 Task: Search one way flight ticket for 5 adults, 2 children, 1 infant in seat and 1 infant on lap in economy from Ithaca: Ithaca Tompkins International Airport to Jackson: Jackson Hole Airport on 5-2-2023. Choice of flights is Singapure airlines. Number of bags: 10 checked bags. Price is upto 83000. Outbound departure time preference is 8:15.
Action: Mouse moved to (255, 331)
Screenshot: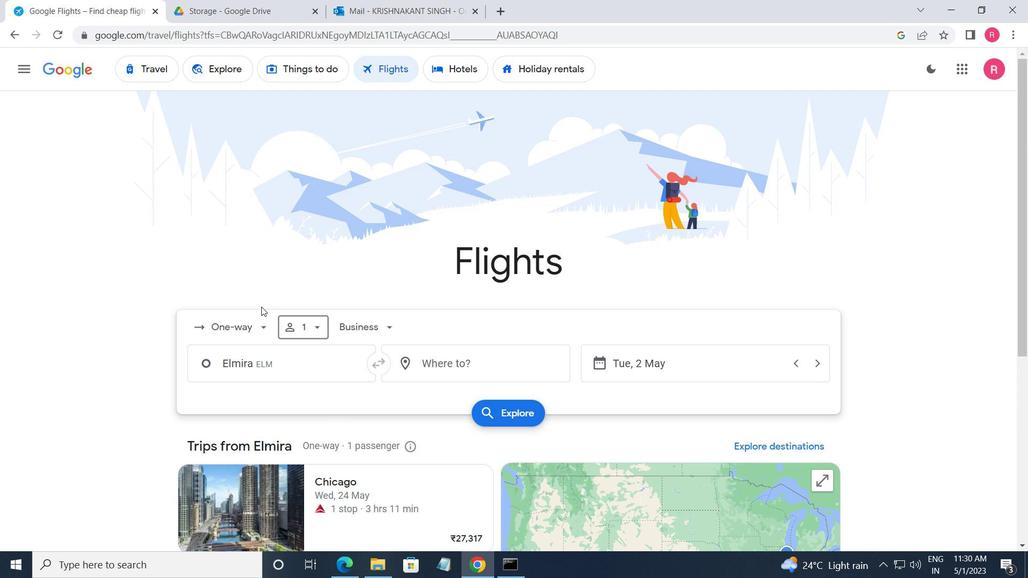 
Action: Mouse pressed left at (255, 331)
Screenshot: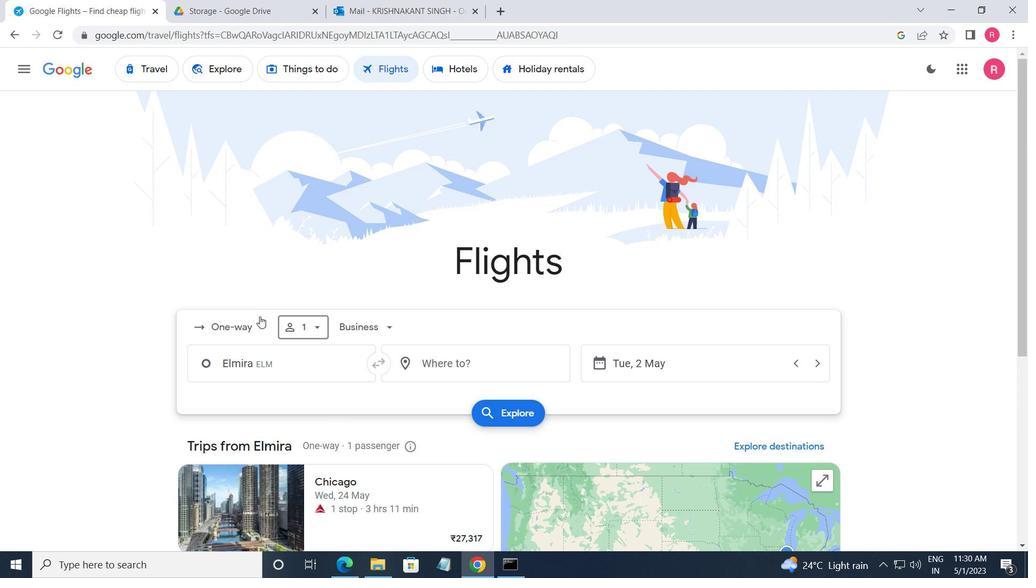 
Action: Mouse moved to (253, 390)
Screenshot: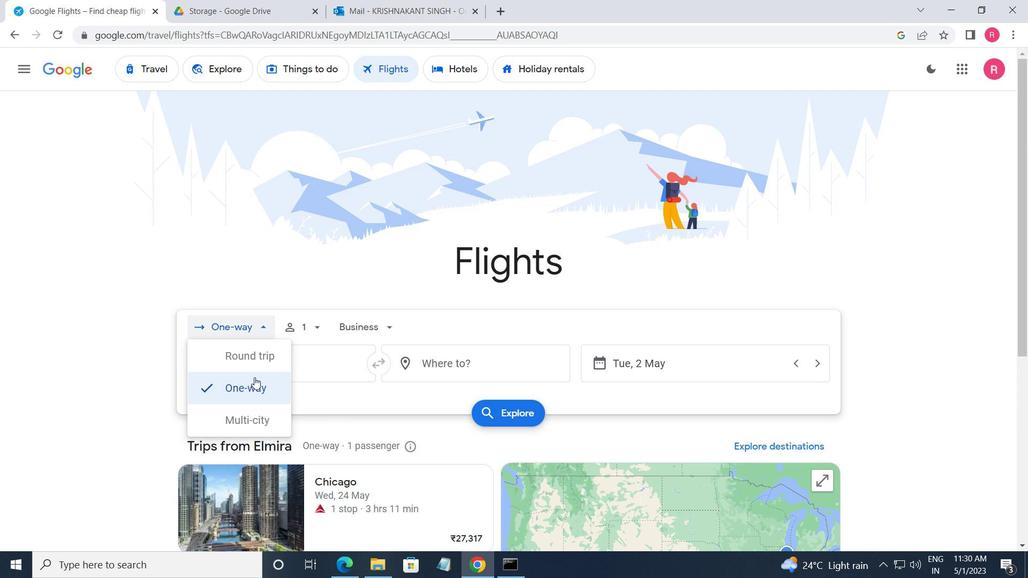 
Action: Mouse pressed left at (253, 390)
Screenshot: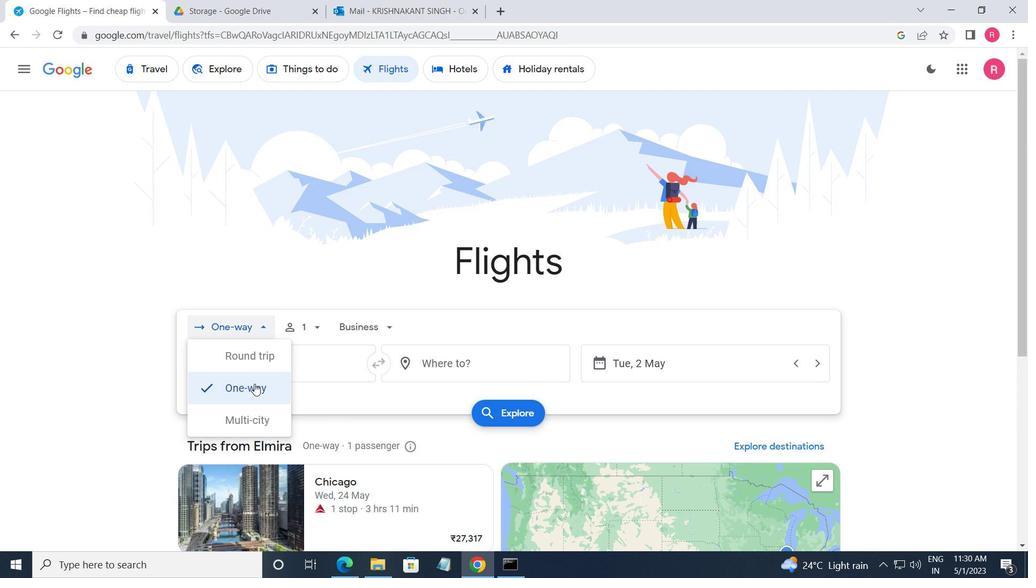 
Action: Mouse moved to (307, 339)
Screenshot: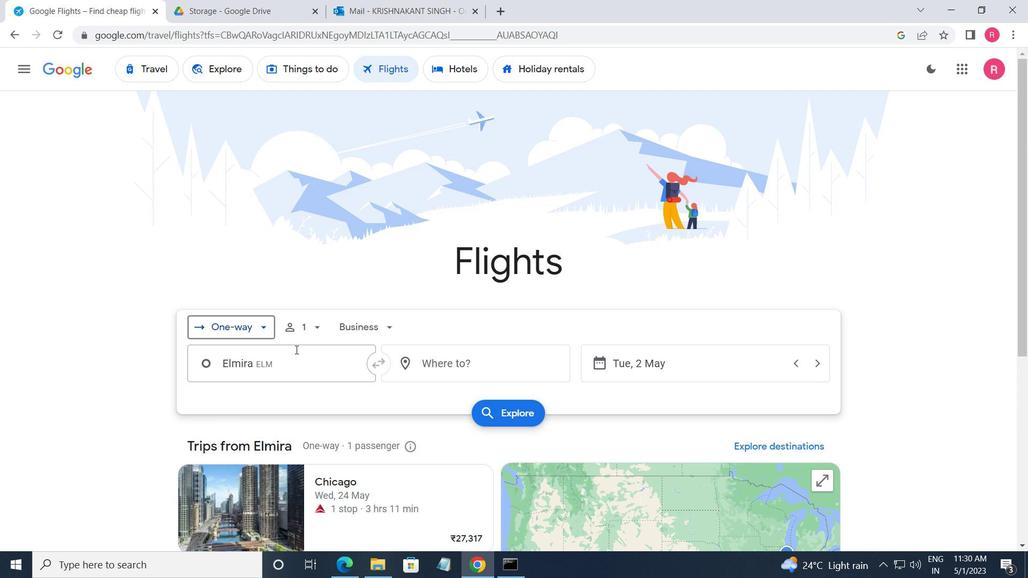 
Action: Mouse pressed left at (307, 339)
Screenshot: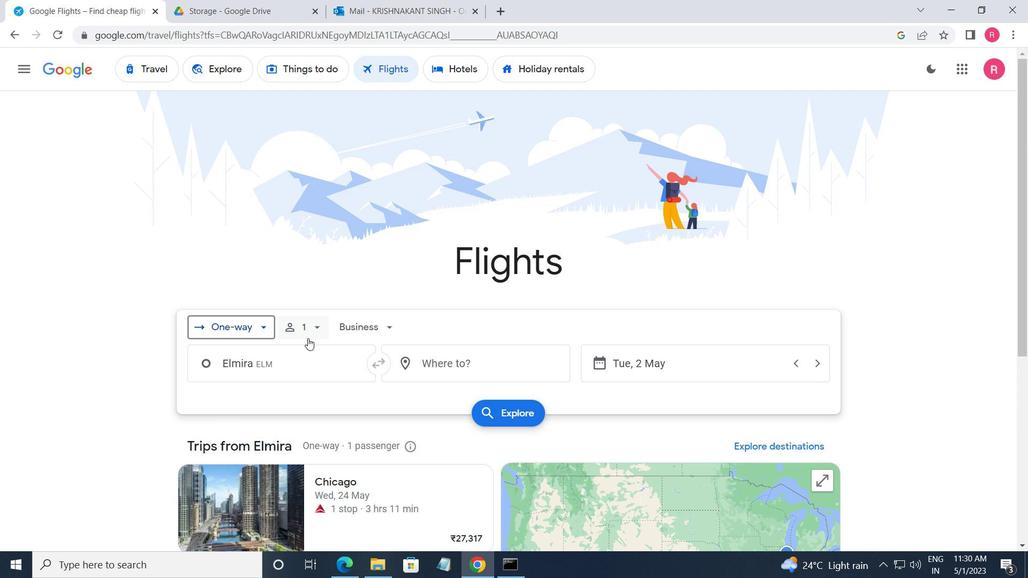 
Action: Mouse moved to (423, 369)
Screenshot: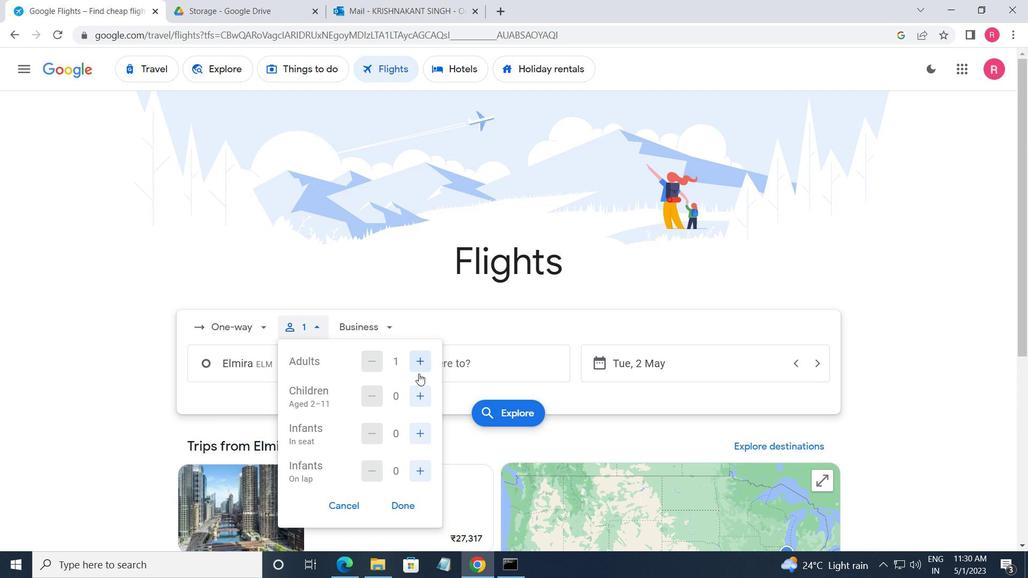 
Action: Mouse pressed left at (423, 369)
Screenshot: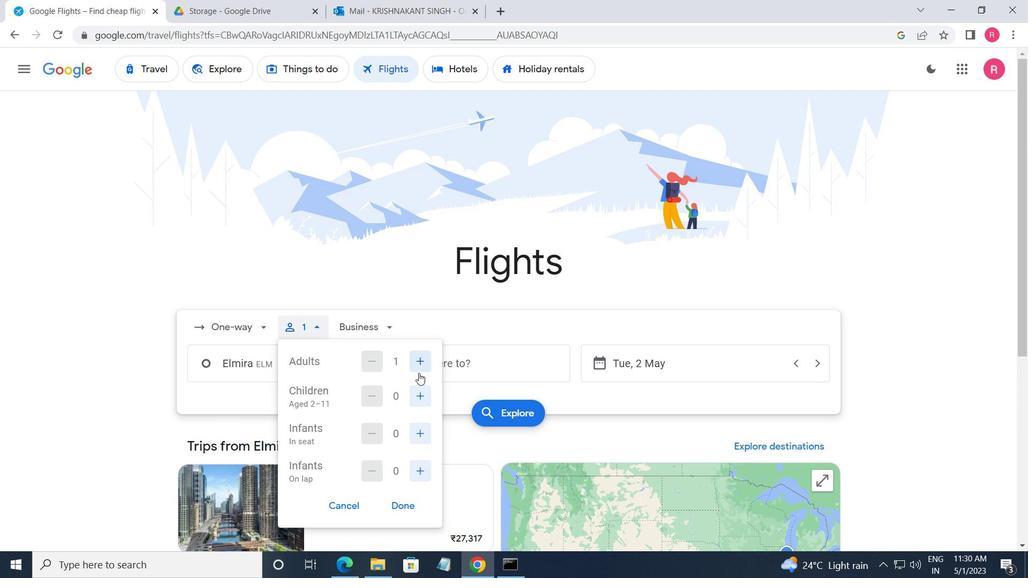 
Action: Mouse moved to (423, 369)
Screenshot: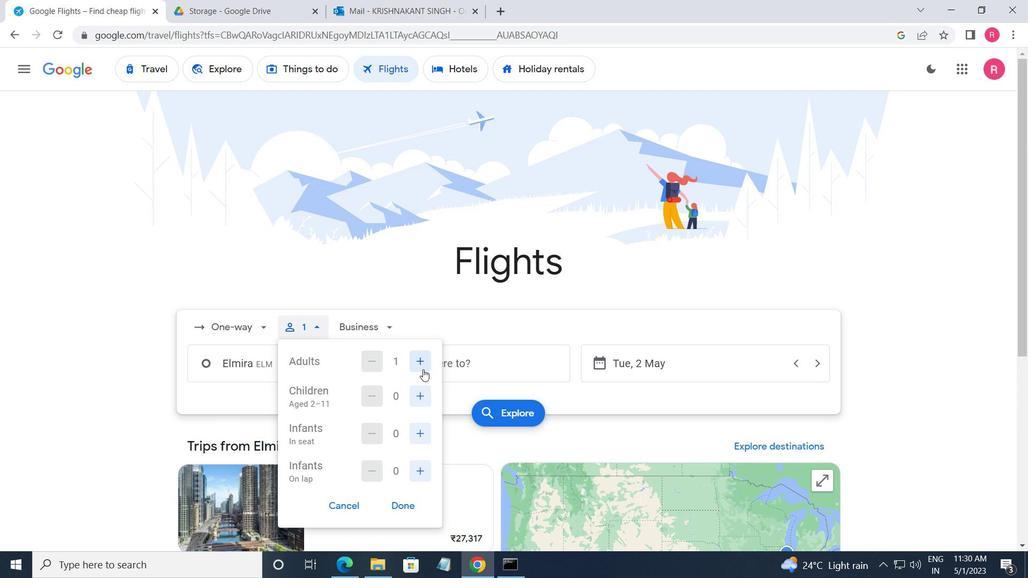 
Action: Mouse pressed left at (423, 369)
Screenshot: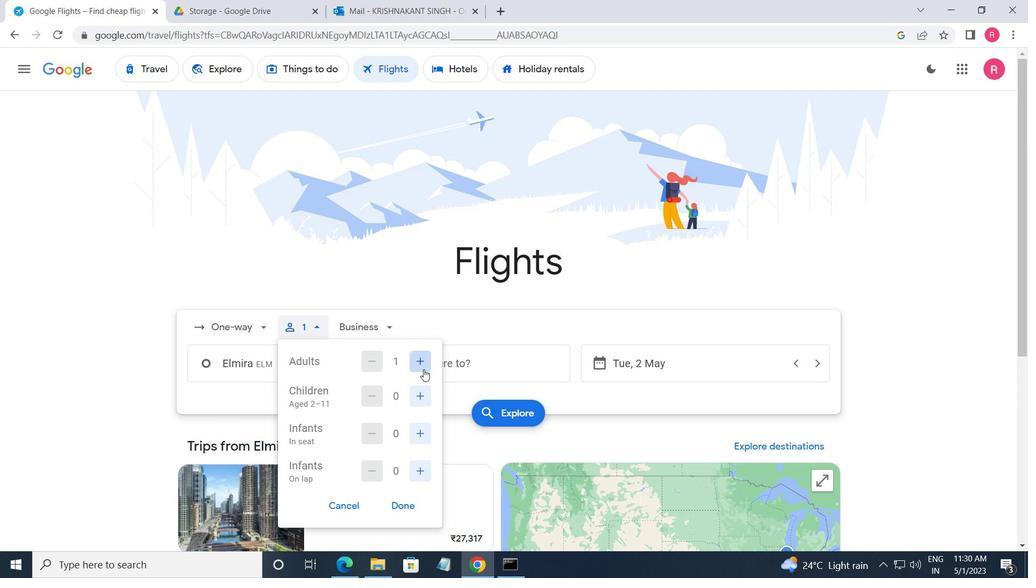 
Action: Mouse moved to (419, 387)
Screenshot: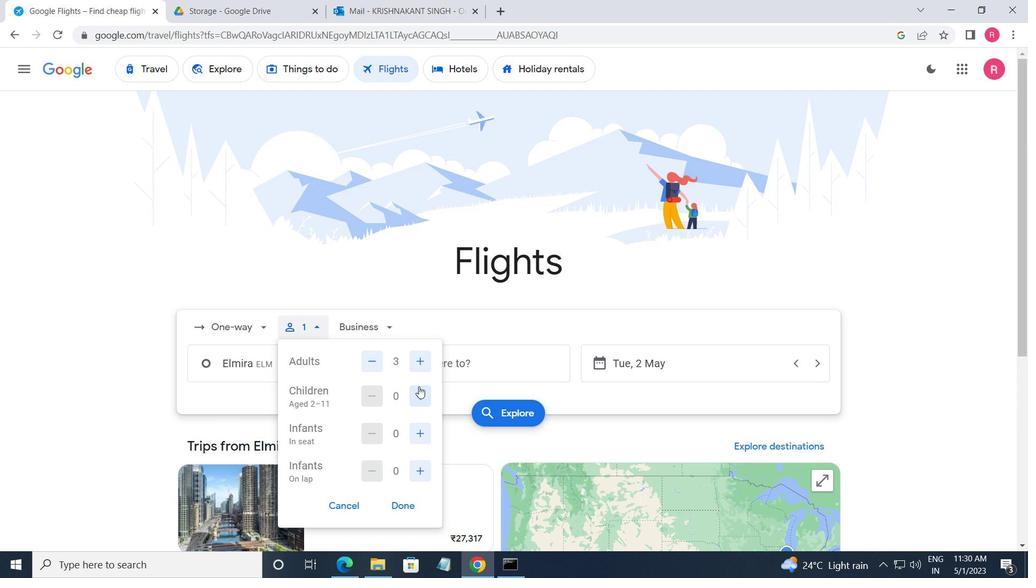 
Action: Mouse pressed left at (419, 387)
Screenshot: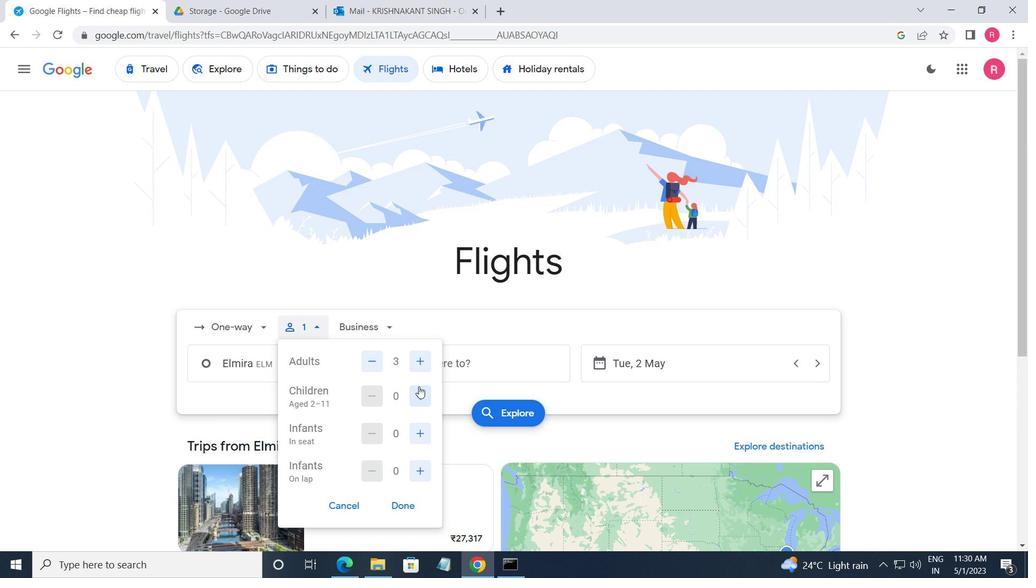 
Action: Mouse pressed left at (419, 387)
Screenshot: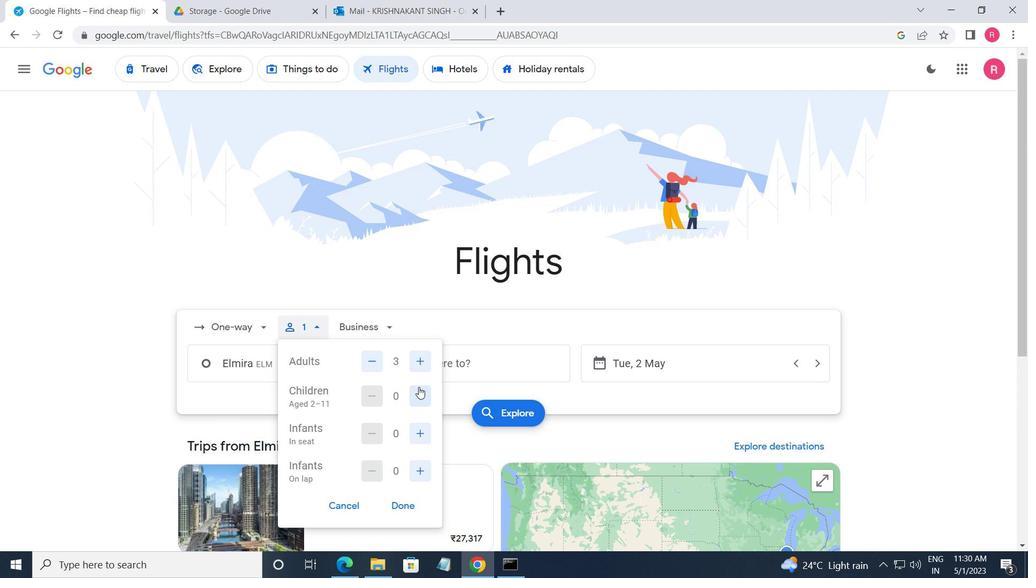 
Action: Mouse pressed left at (419, 387)
Screenshot: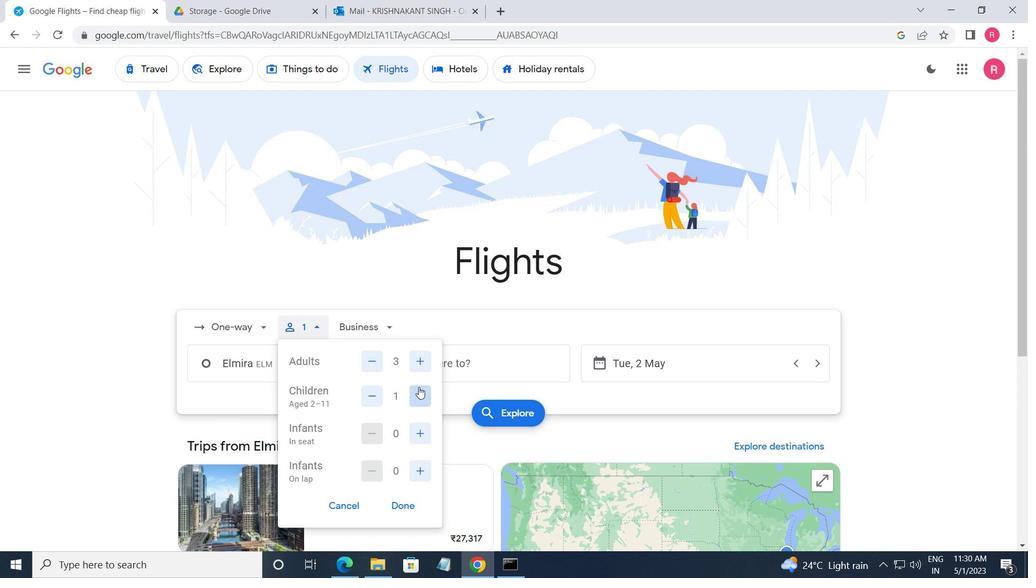 
Action: Mouse moved to (358, 328)
Screenshot: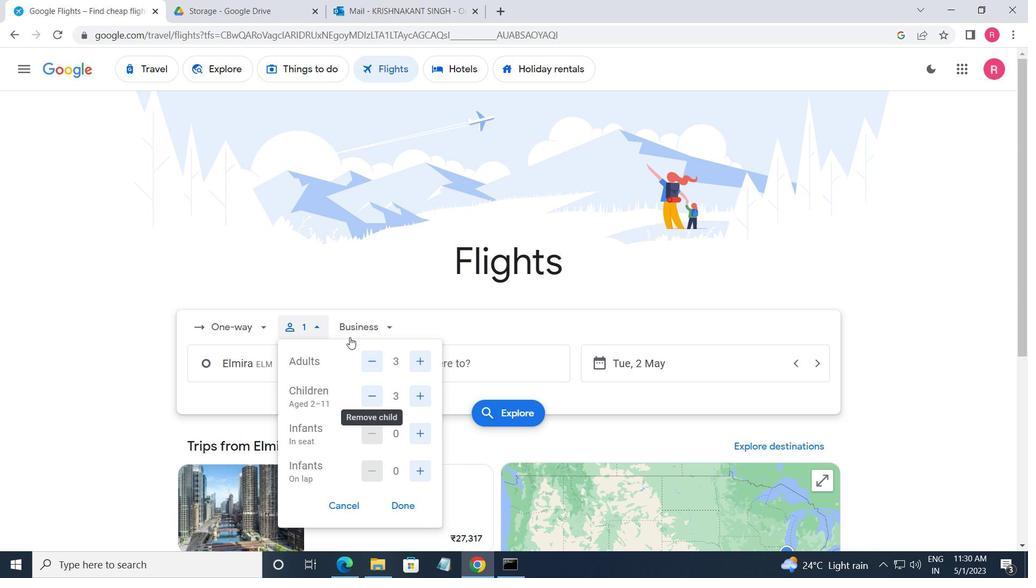 
Action: Mouse pressed left at (358, 328)
Screenshot: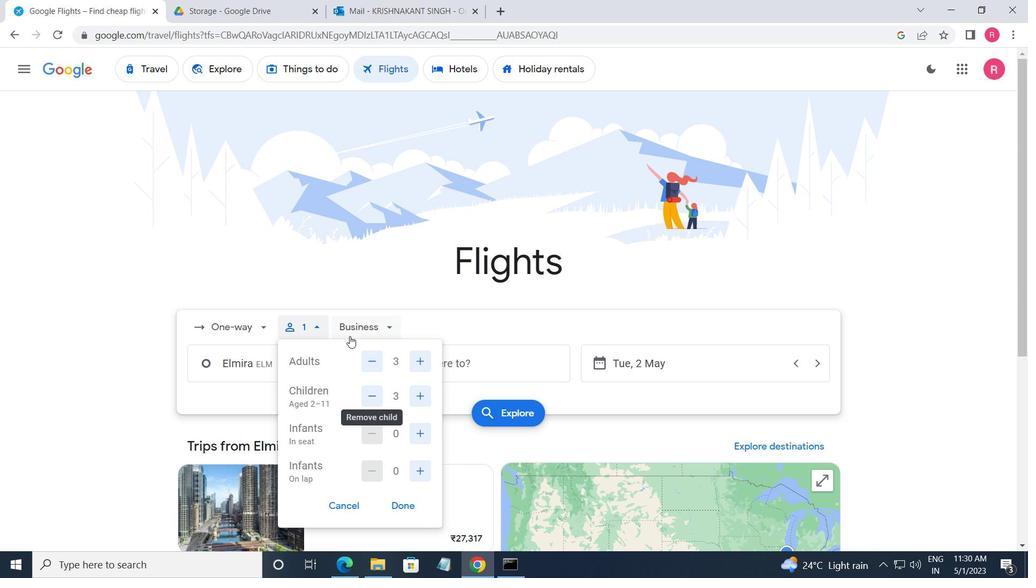 
Action: Mouse moved to (381, 391)
Screenshot: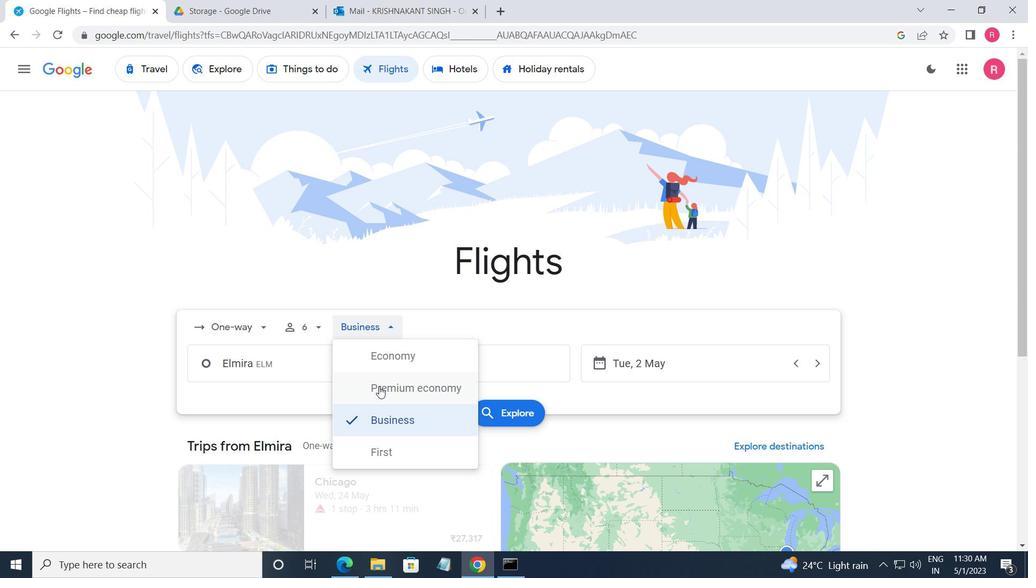 
Action: Mouse pressed left at (381, 391)
Screenshot: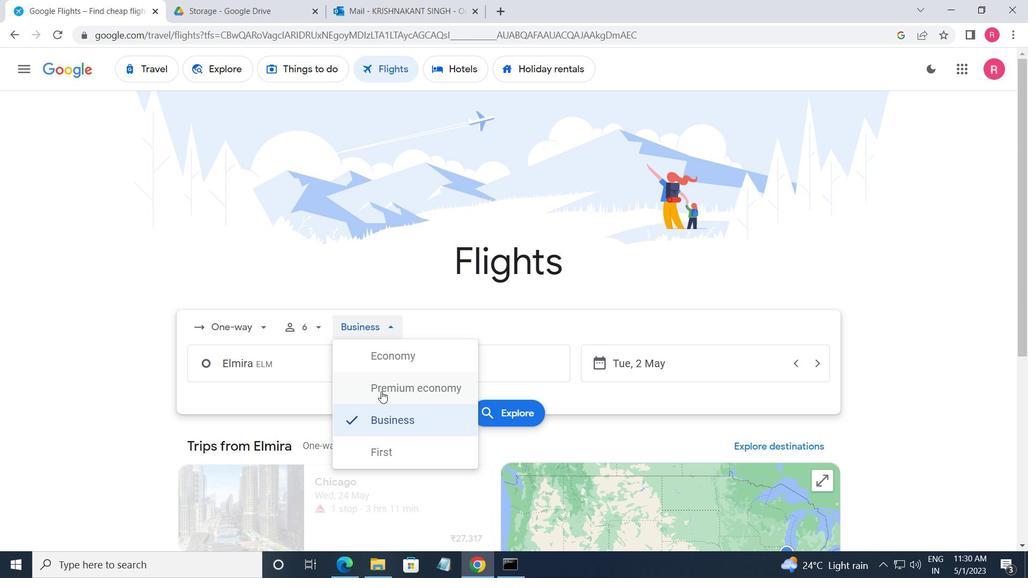 
Action: Mouse moved to (317, 379)
Screenshot: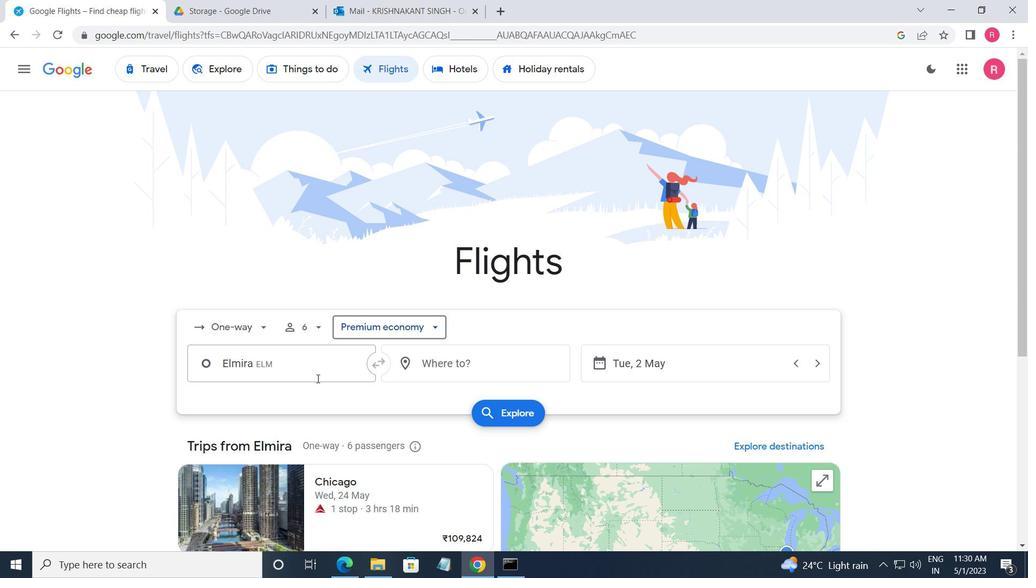 
Action: Mouse pressed left at (317, 379)
Screenshot: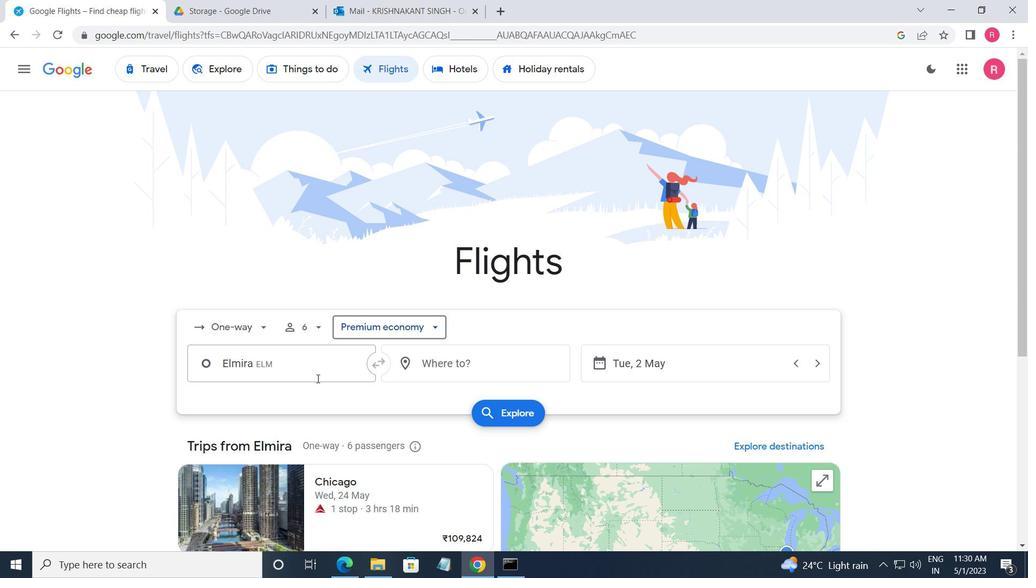 
Action: Mouse moved to (321, 396)
Screenshot: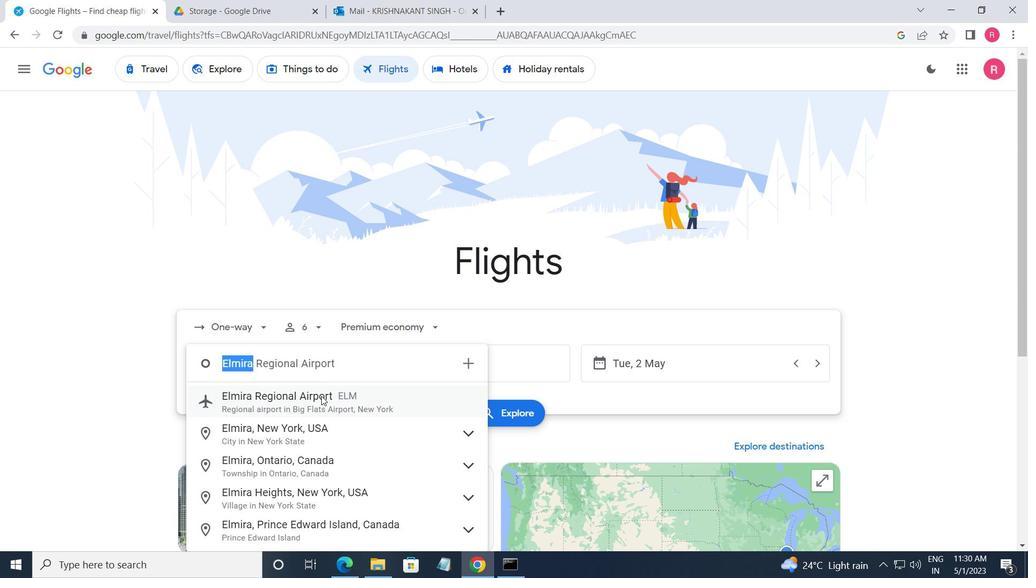 
Action: Mouse pressed left at (321, 396)
Screenshot: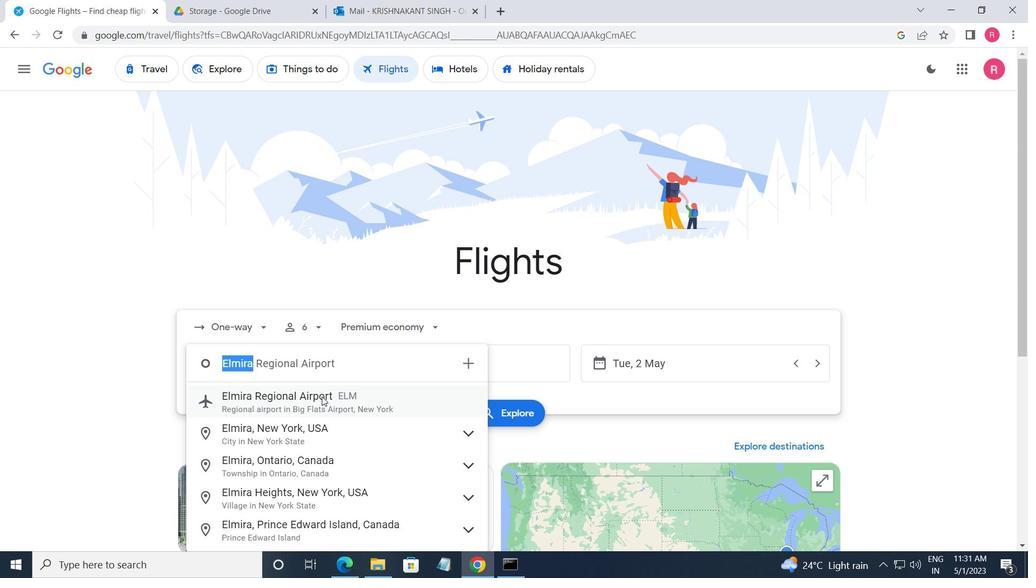 
Action: Mouse moved to (457, 372)
Screenshot: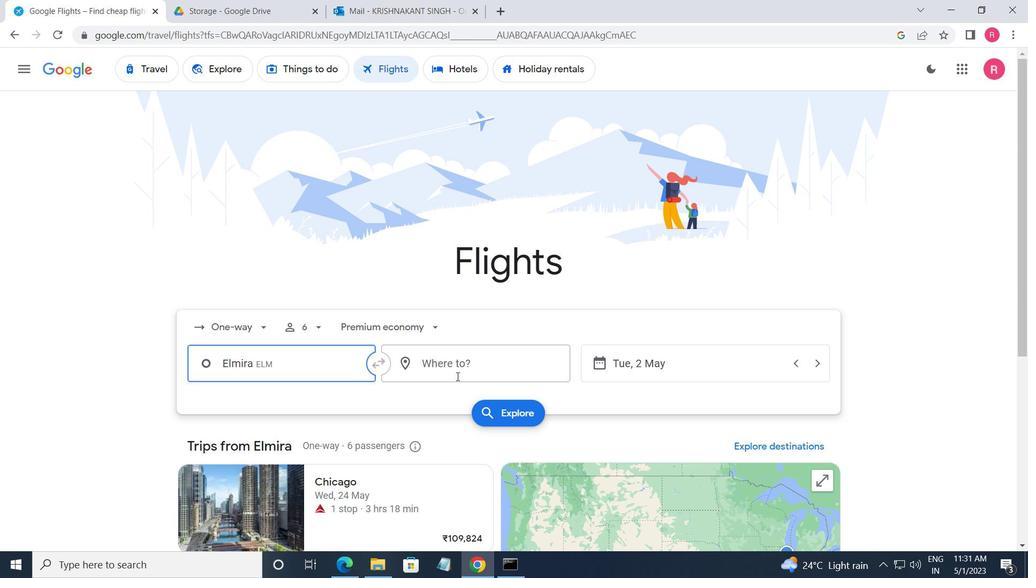 
Action: Mouse pressed left at (457, 372)
Screenshot: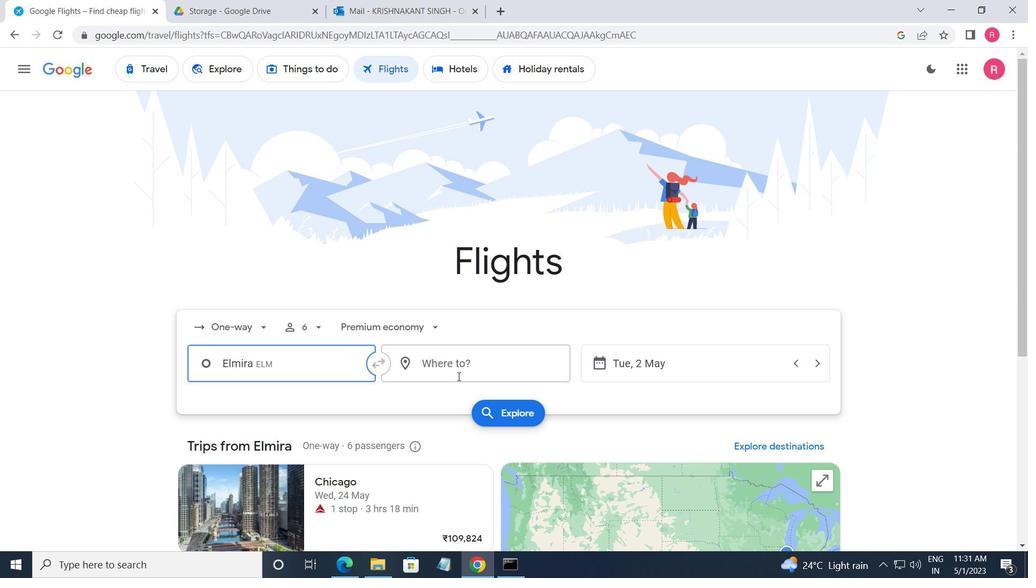 
Action: Mouse moved to (456, 504)
Screenshot: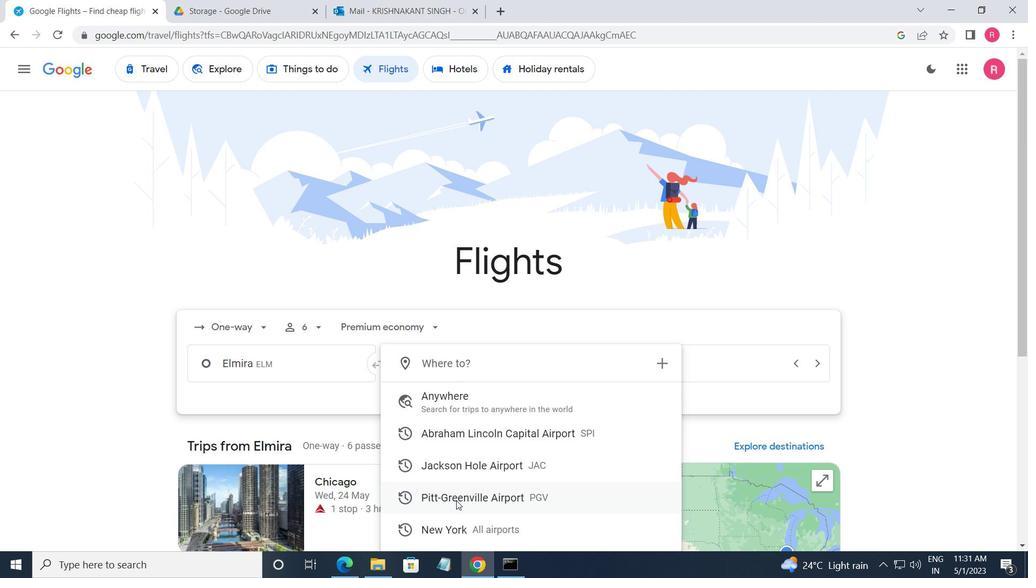 
Action: Mouse pressed left at (456, 504)
Screenshot: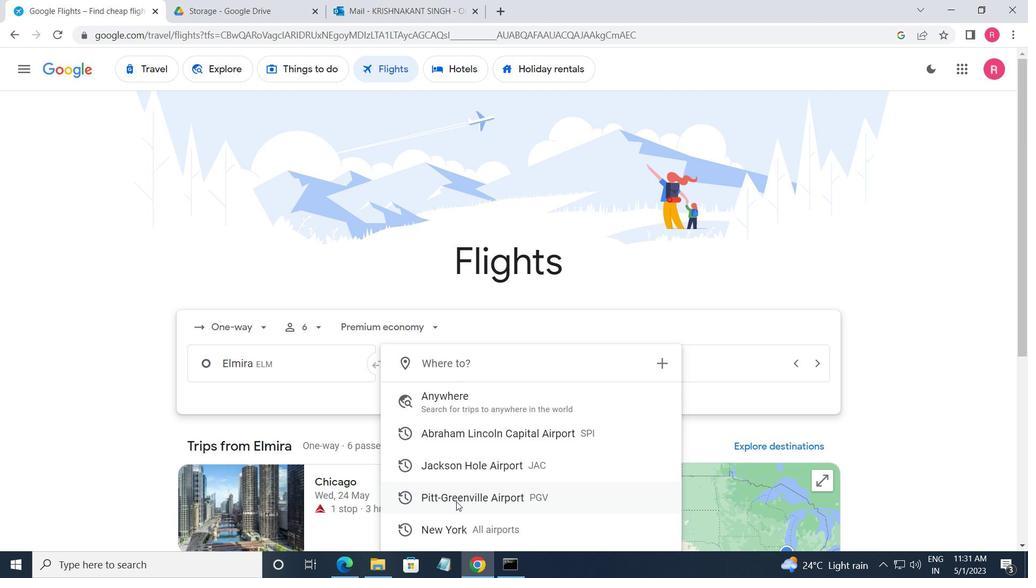 
Action: Mouse moved to (686, 363)
Screenshot: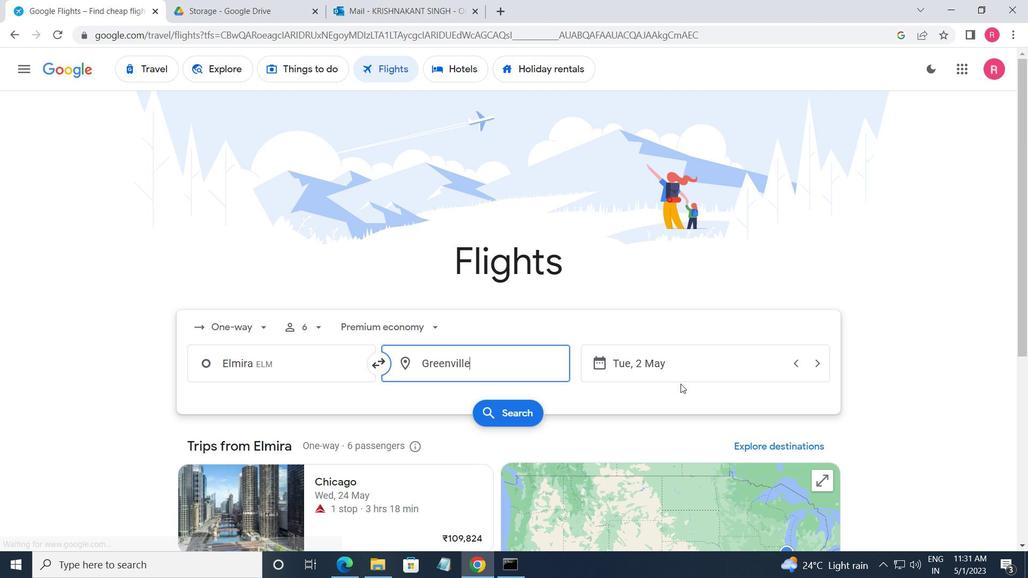 
Action: Mouse pressed left at (686, 363)
Screenshot: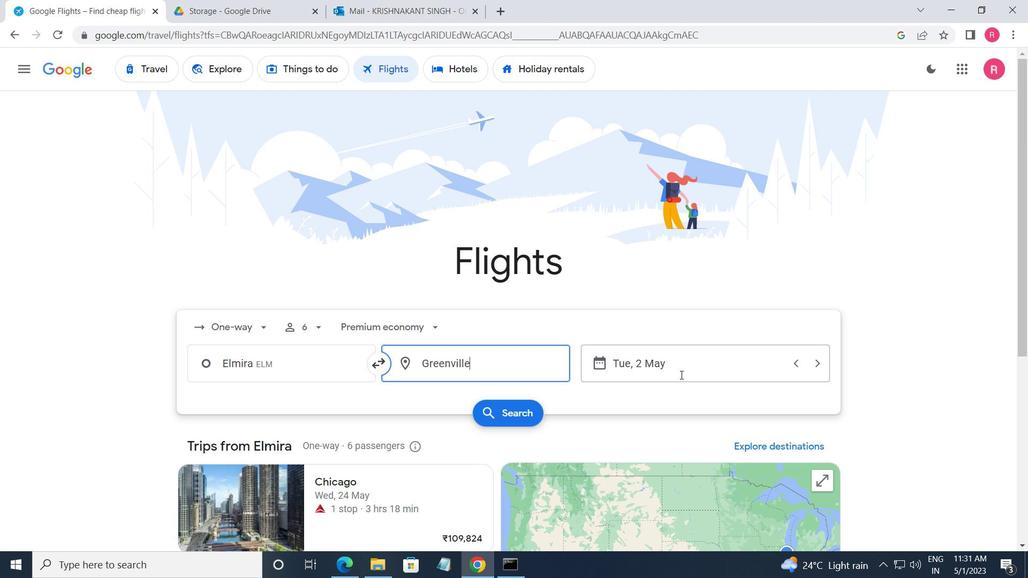 
Action: Mouse moved to (418, 309)
Screenshot: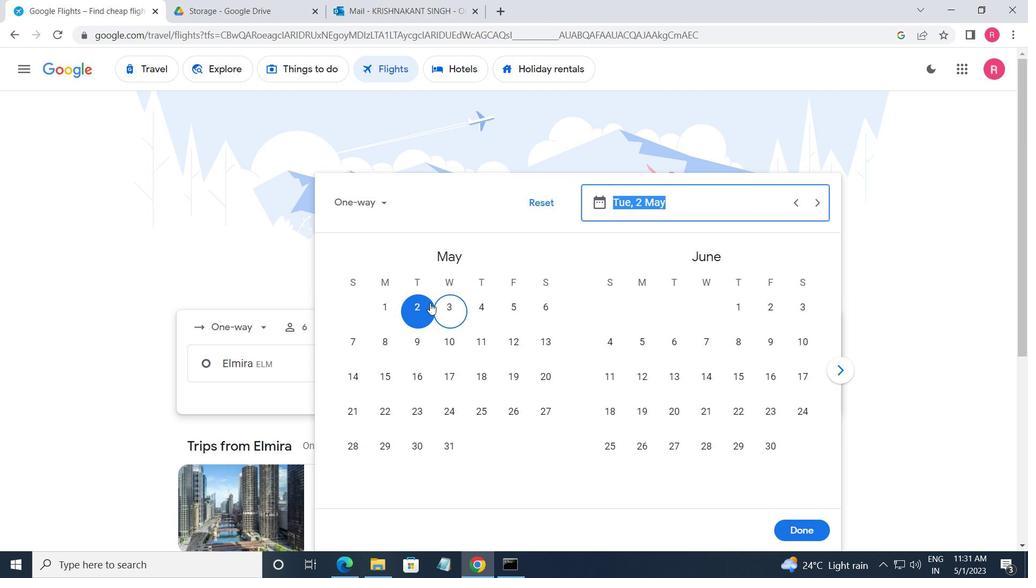 
Action: Mouse pressed left at (418, 309)
Screenshot: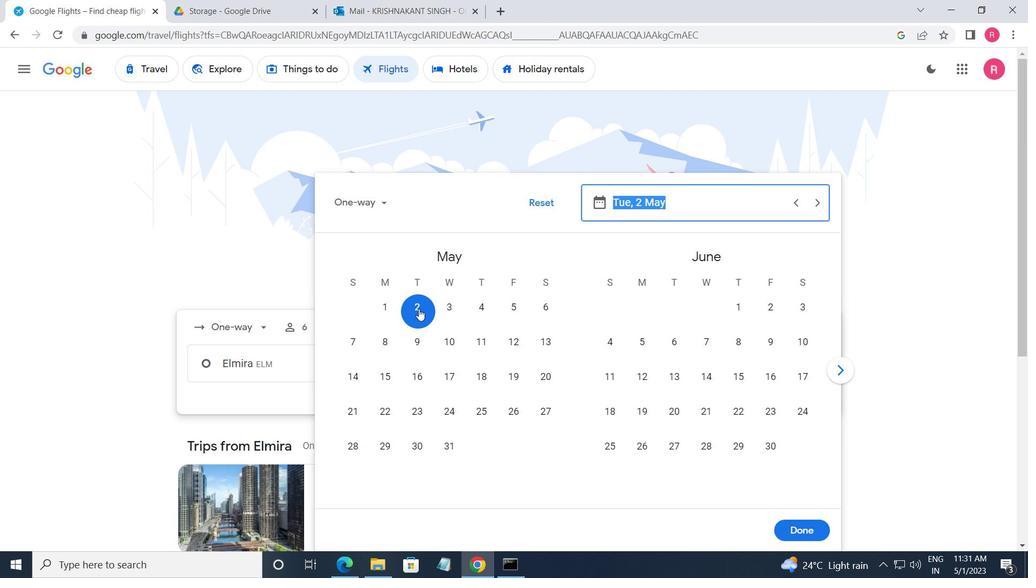 
Action: Mouse moved to (797, 535)
Screenshot: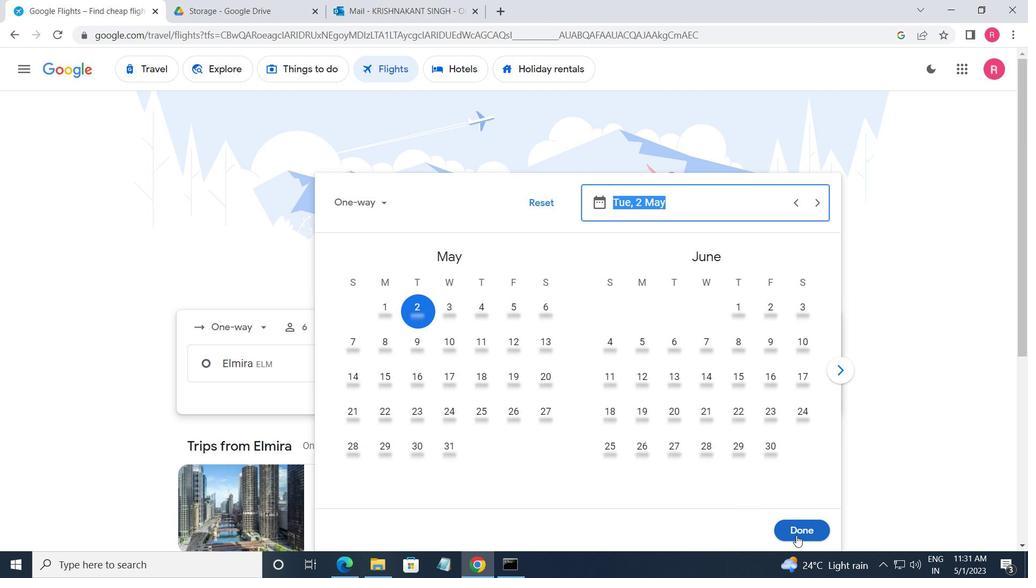
Action: Mouse pressed left at (797, 535)
Screenshot: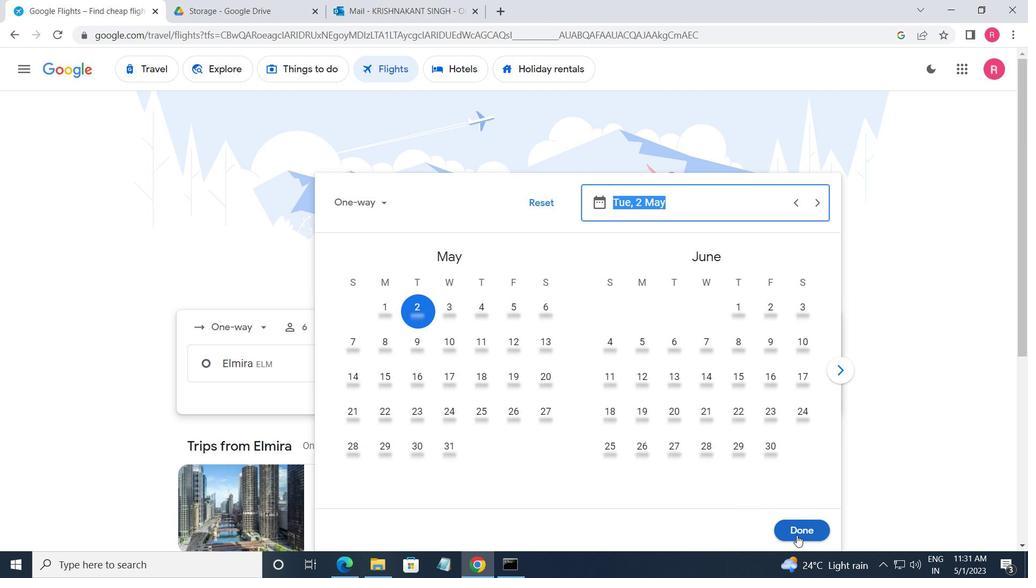 
Action: Mouse moved to (320, 357)
Screenshot: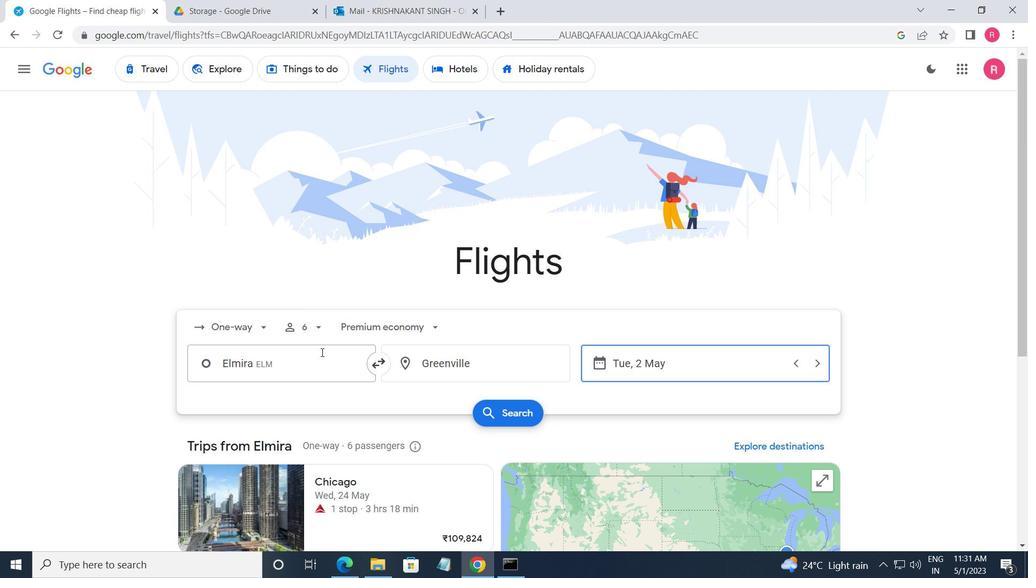 
Action: Mouse pressed left at (320, 357)
Screenshot: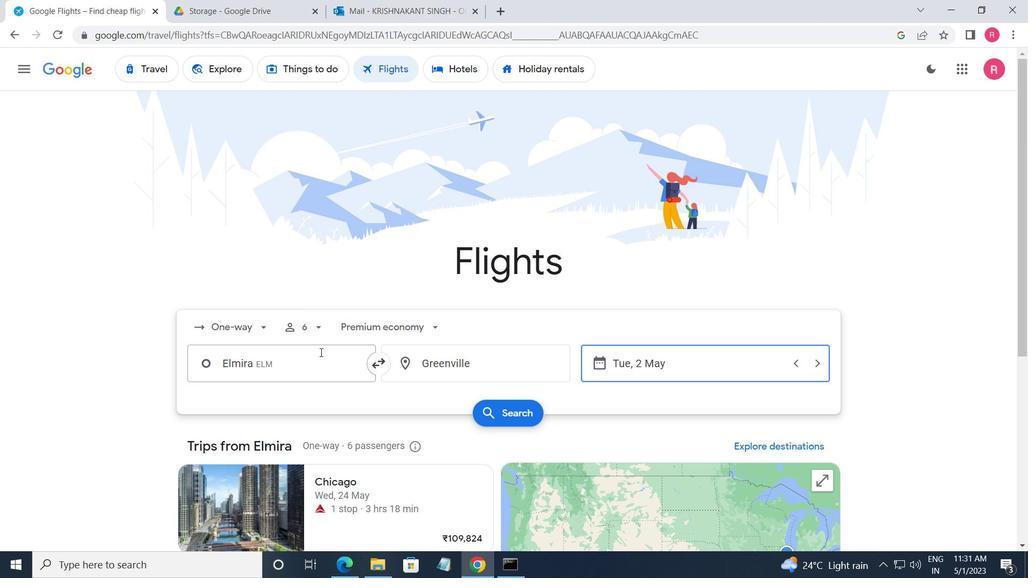 
Action: Mouse moved to (546, 416)
Screenshot: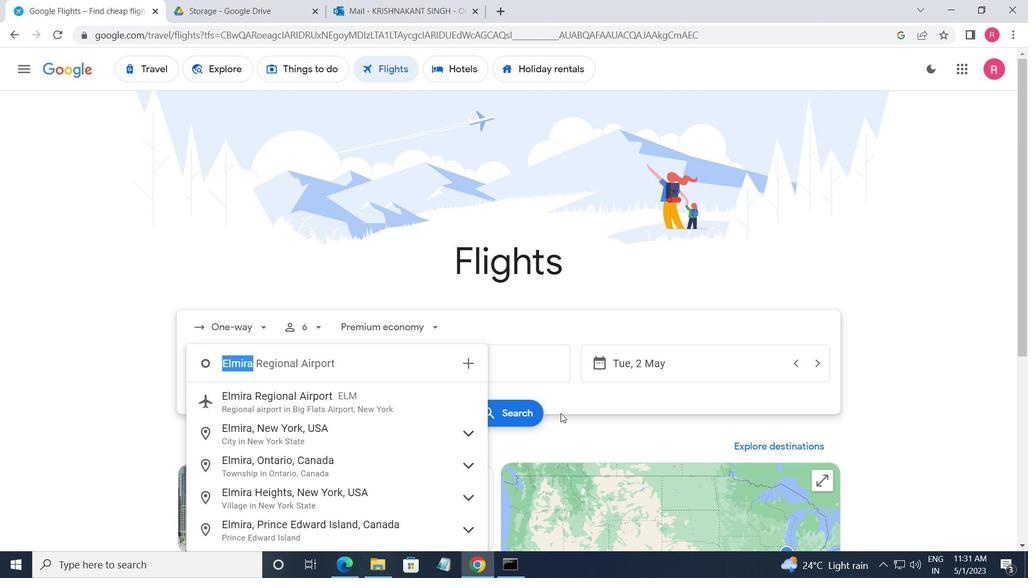 
Action: Mouse pressed left at (546, 416)
Screenshot: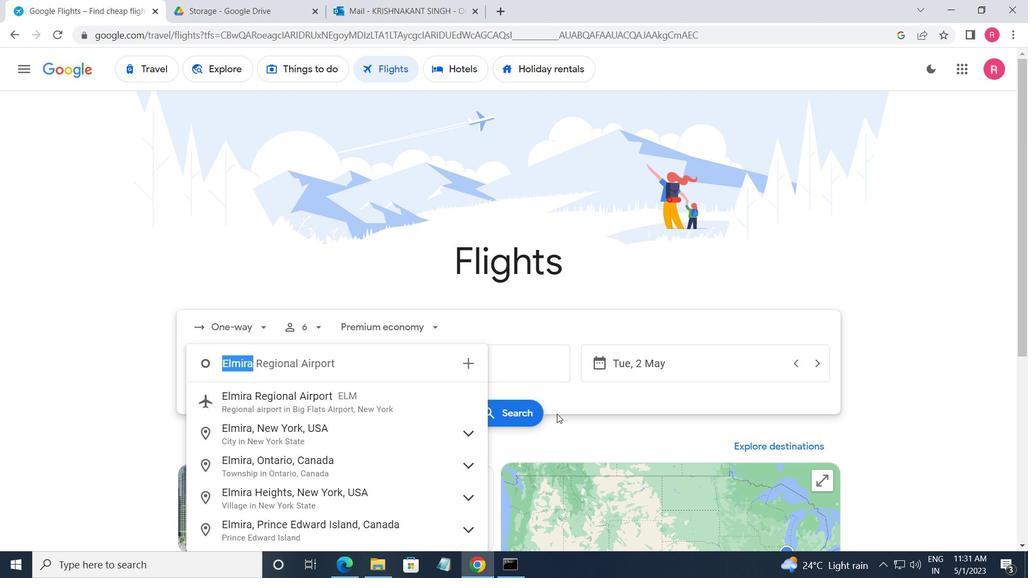 
Action: Mouse moved to (546, 416)
Screenshot: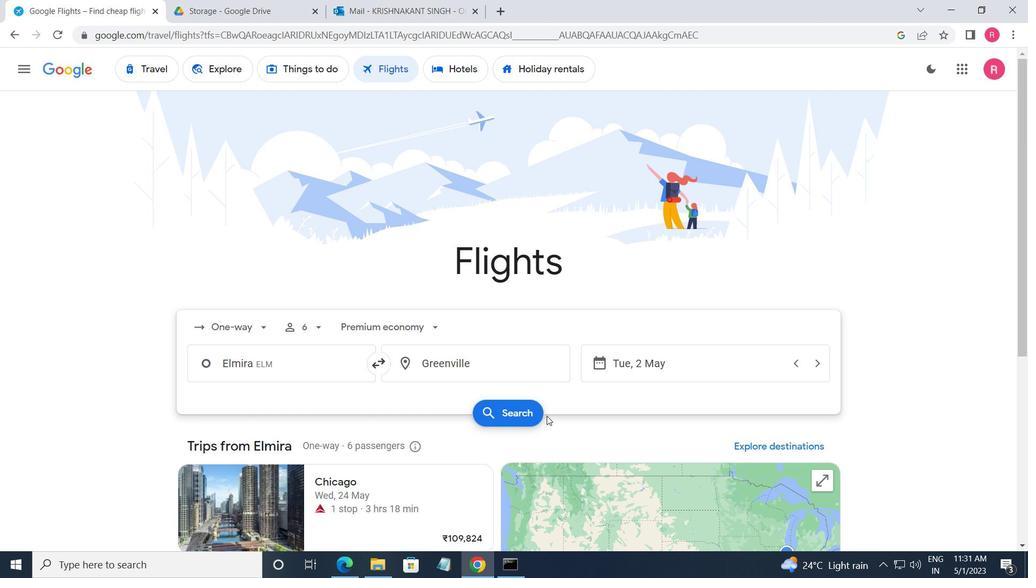 
Action: Mouse pressed left at (546, 416)
Screenshot: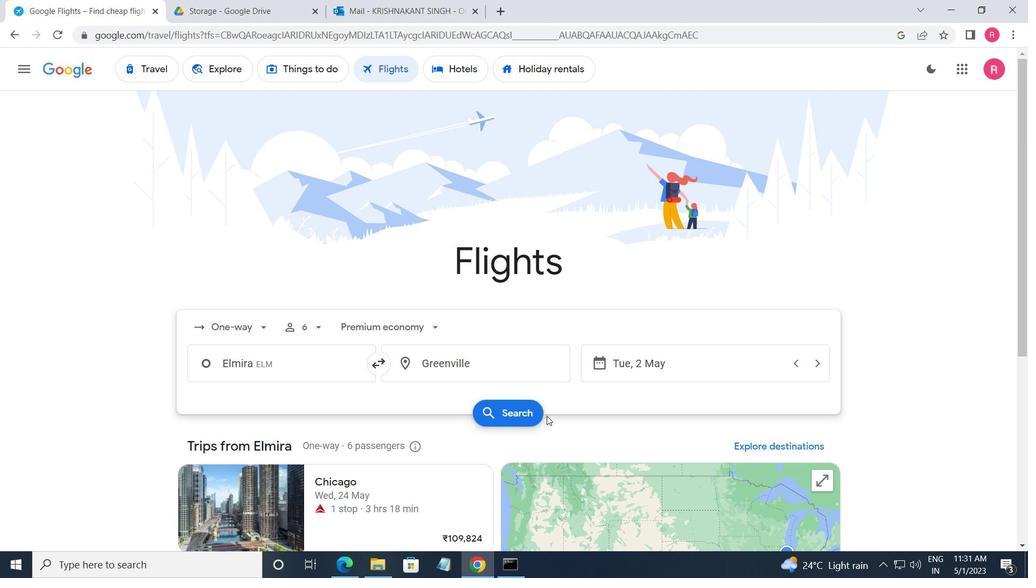 
Action: Mouse moved to (527, 416)
Screenshot: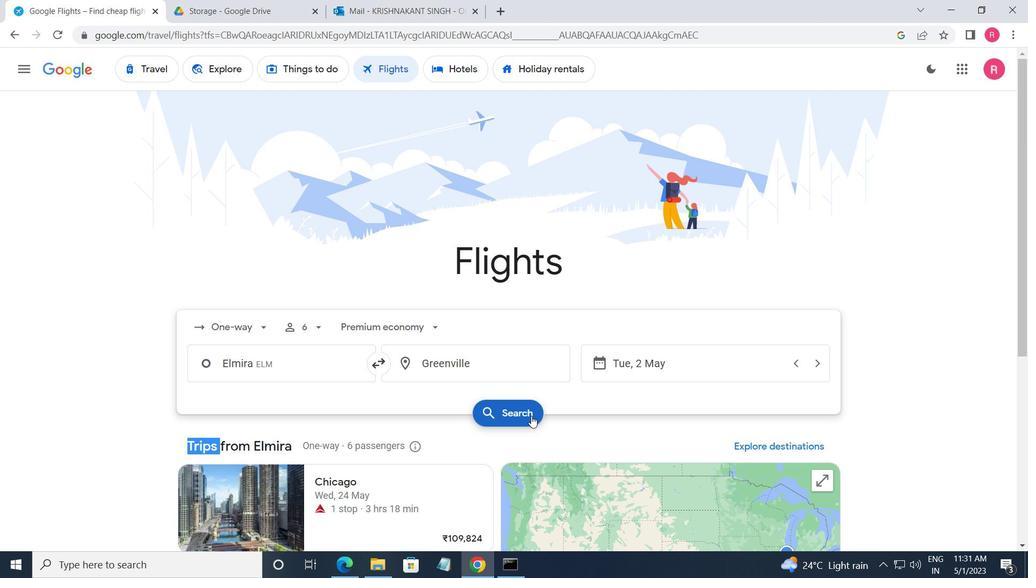 
Action: Mouse pressed left at (527, 416)
Screenshot: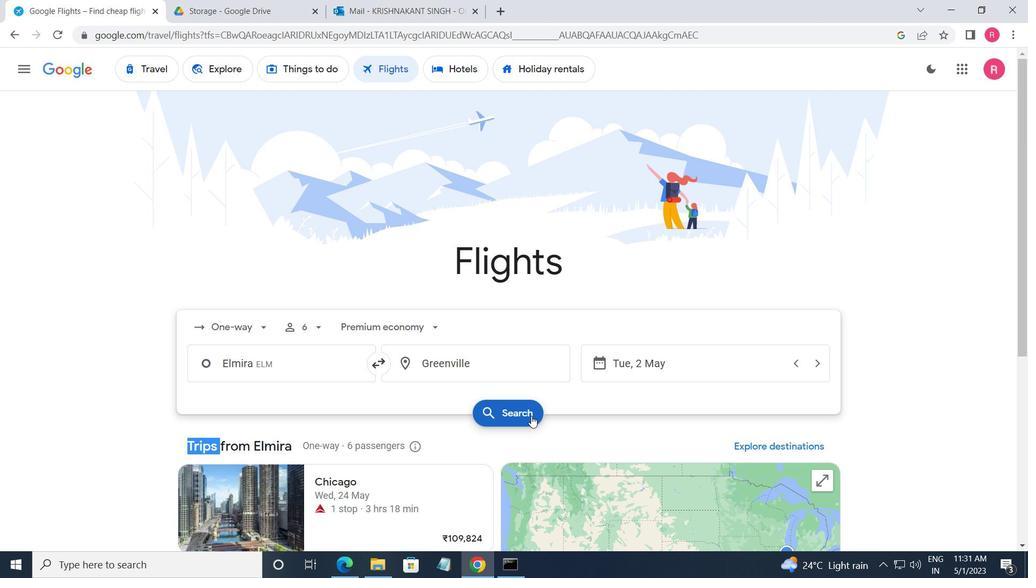 
Action: Mouse moved to (185, 191)
Screenshot: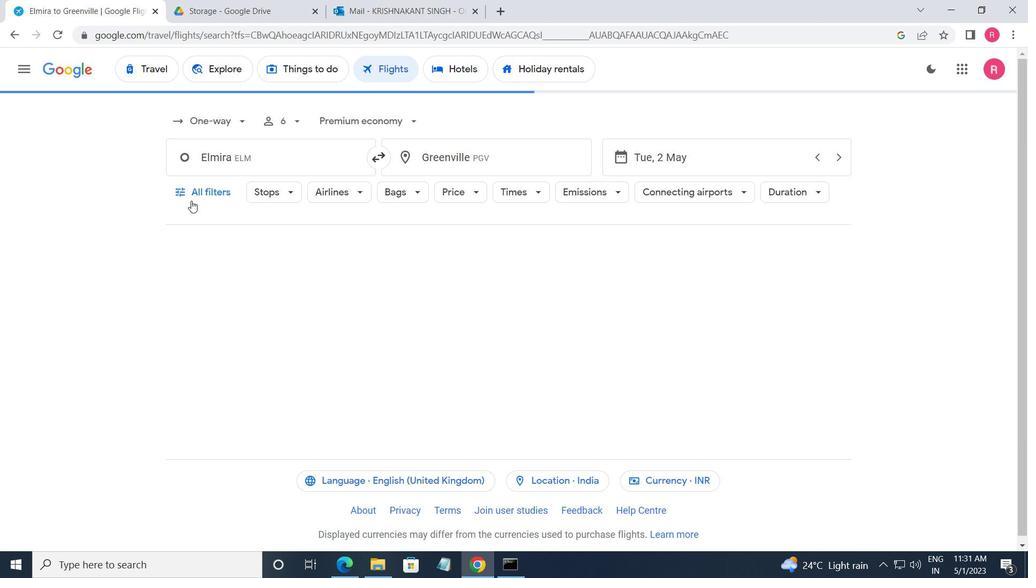 
Action: Mouse pressed left at (185, 191)
Screenshot: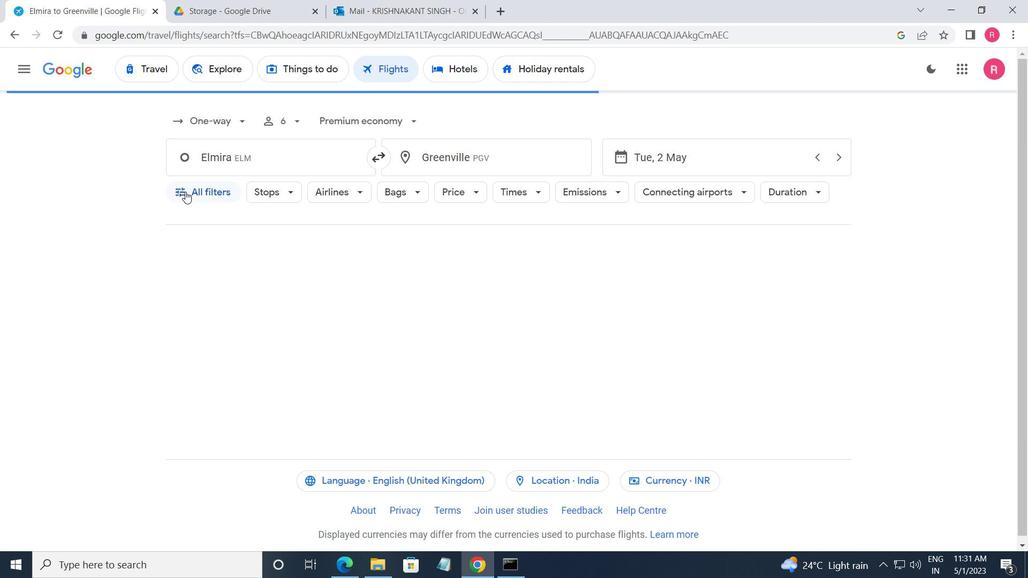 
Action: Mouse moved to (294, 369)
Screenshot: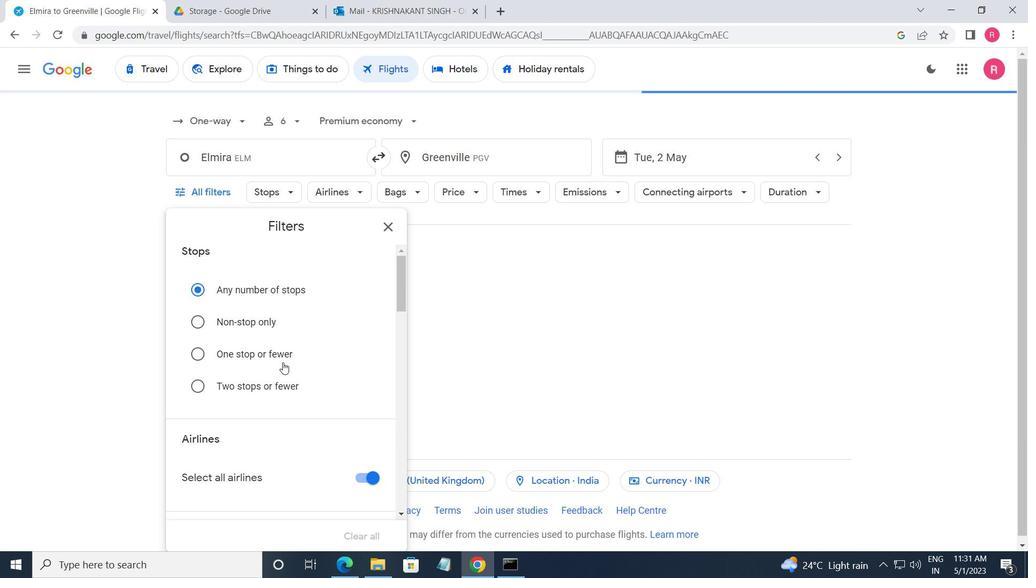 
Action: Mouse scrolled (294, 369) with delta (0, 0)
Screenshot: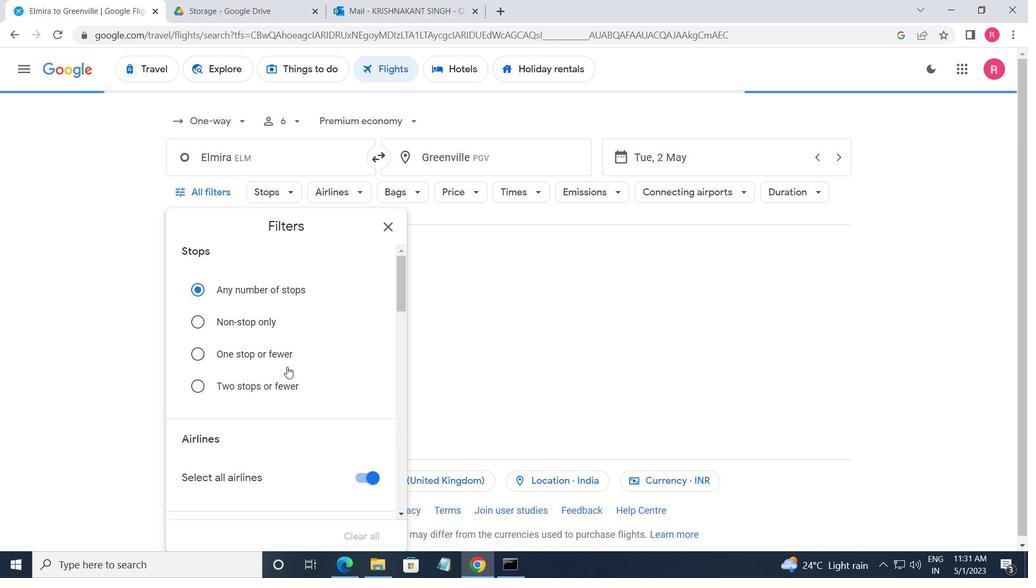 
Action: Mouse scrolled (294, 369) with delta (0, 0)
Screenshot: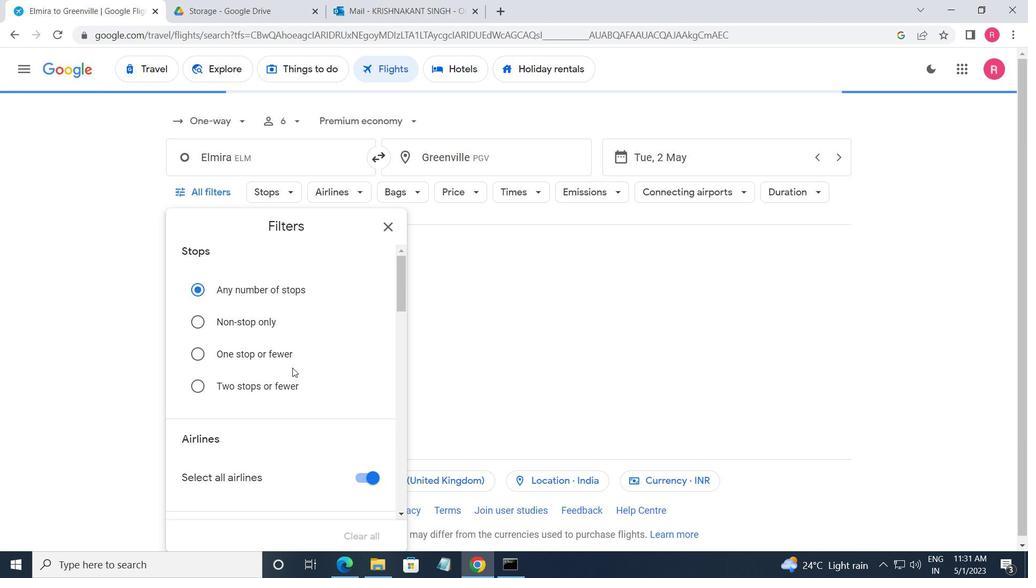
Action: Mouse moved to (298, 369)
Screenshot: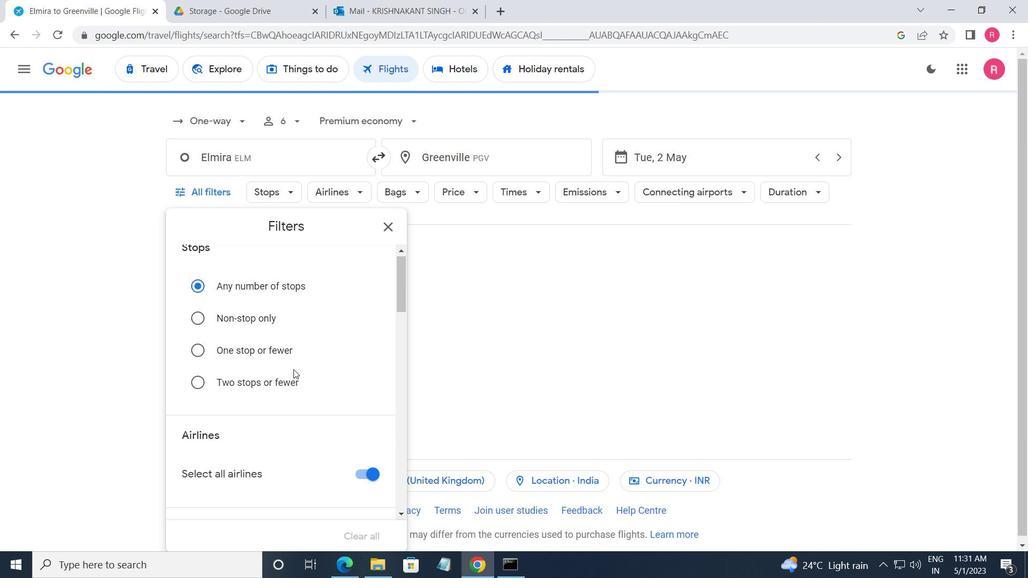 
Action: Mouse scrolled (298, 368) with delta (0, 0)
Screenshot: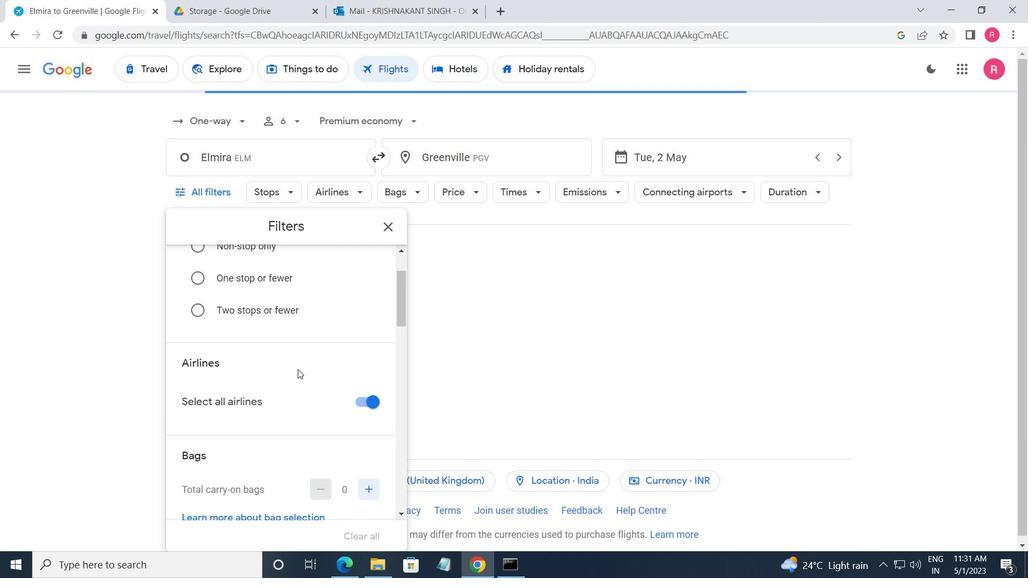 
Action: Mouse moved to (299, 369)
Screenshot: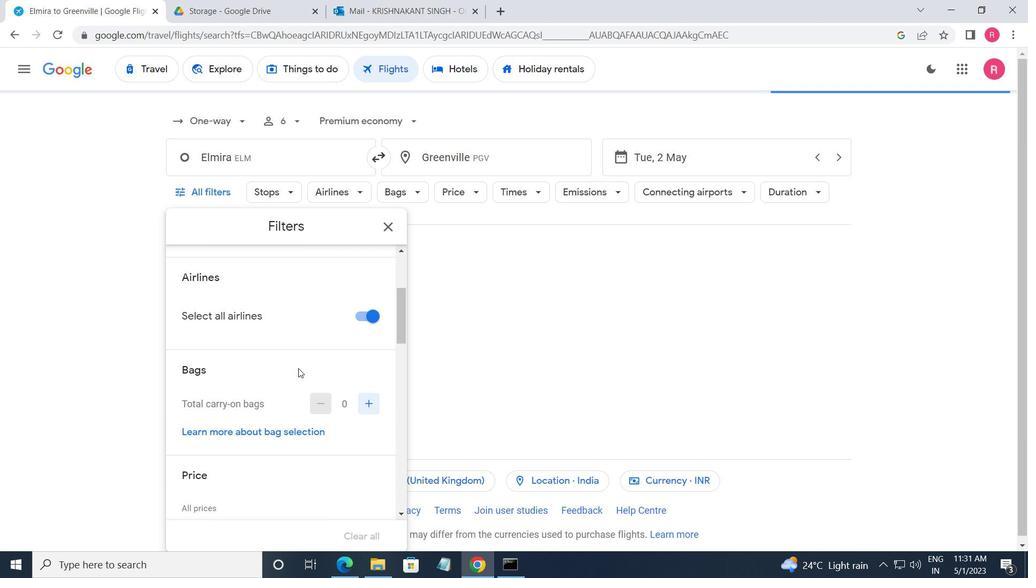 
Action: Mouse scrolled (299, 368) with delta (0, 0)
Screenshot: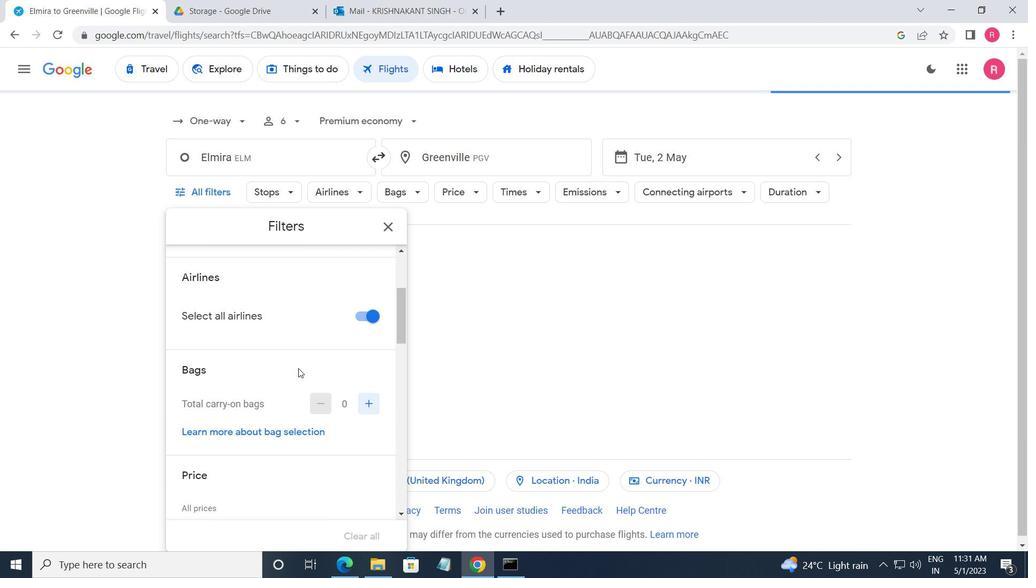 
Action: Mouse scrolled (299, 368) with delta (0, 0)
Screenshot: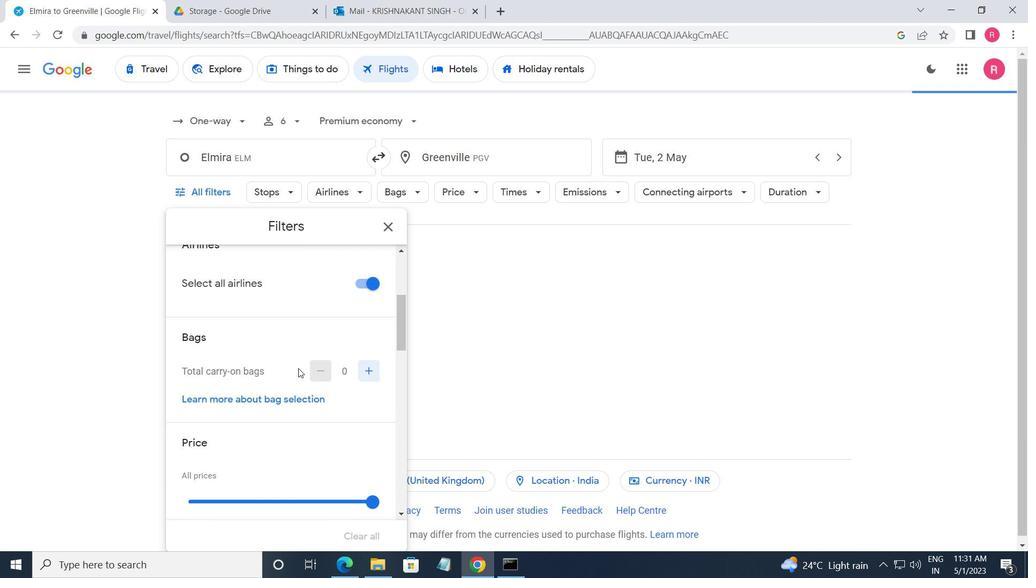 
Action: Mouse moved to (354, 416)
Screenshot: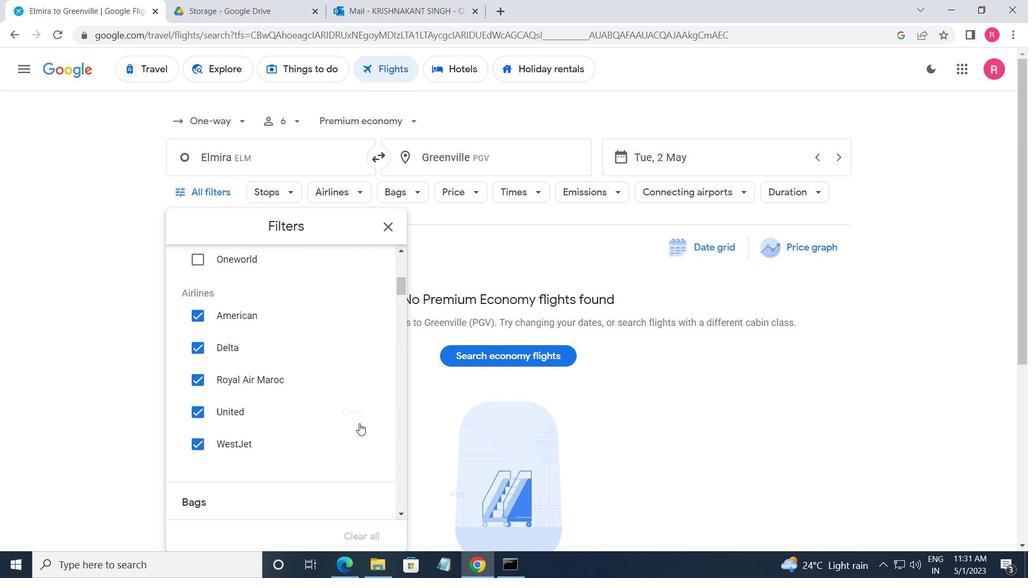 
Action: Mouse pressed left at (354, 416)
Screenshot: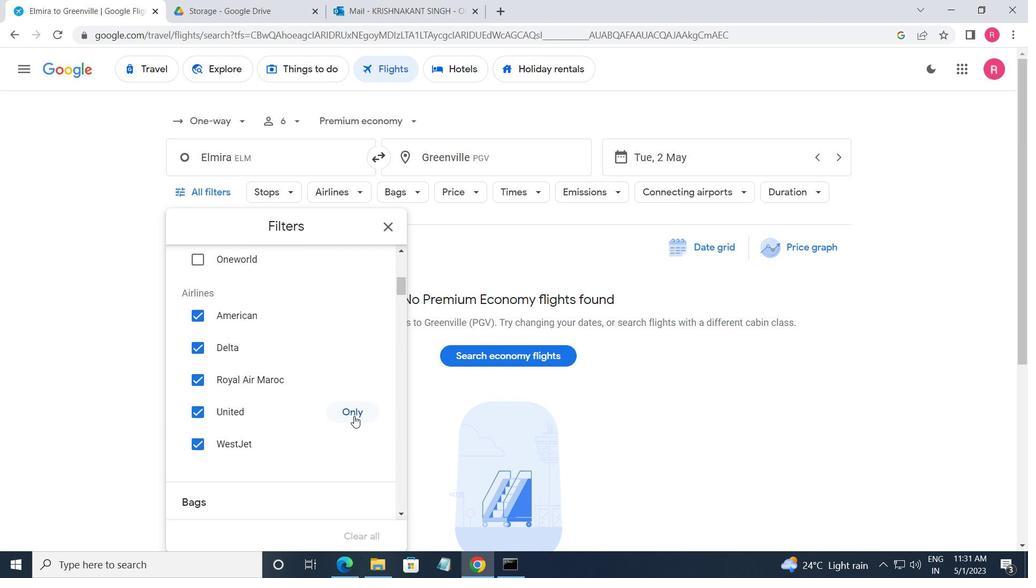 
Action: Mouse moved to (354, 372)
Screenshot: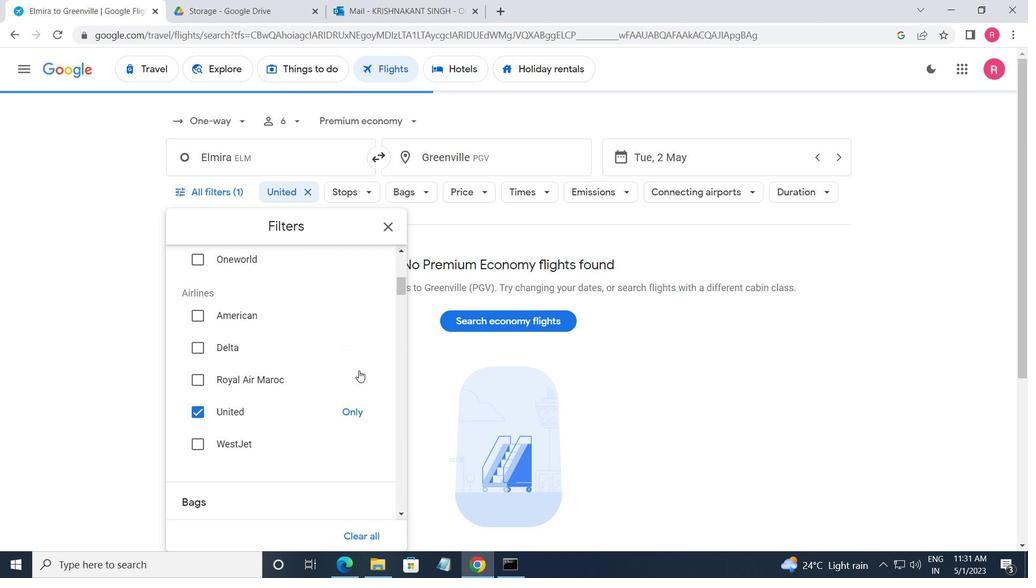 
Action: Mouse scrolled (354, 371) with delta (0, 0)
Screenshot: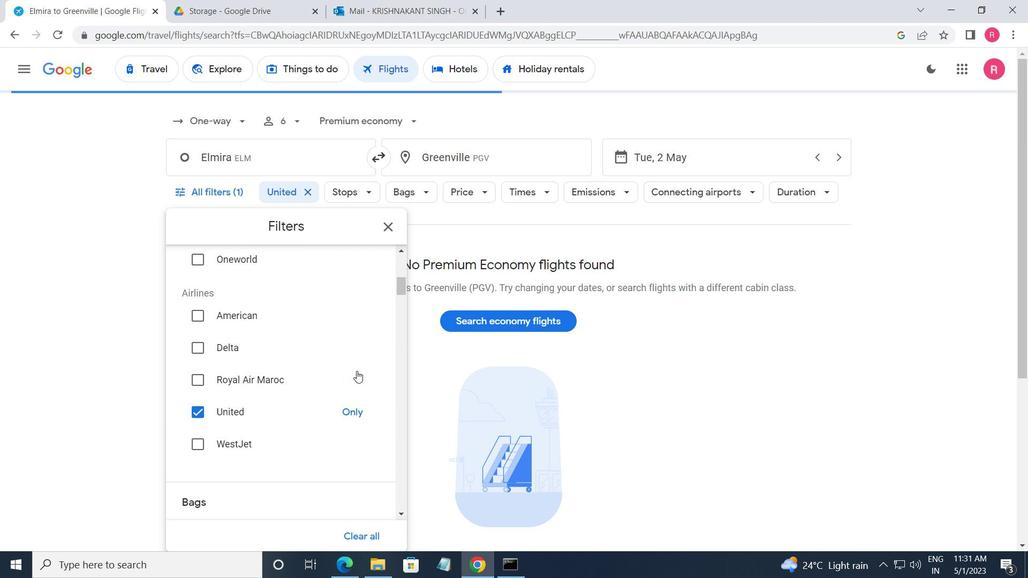 
Action: Mouse scrolled (354, 371) with delta (0, 0)
Screenshot: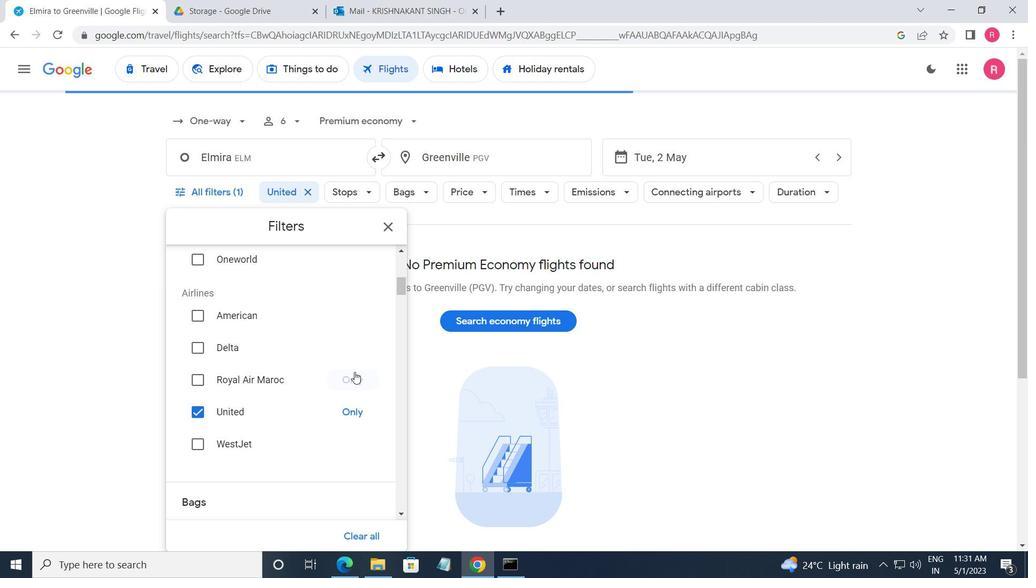 
Action: Mouse moved to (374, 426)
Screenshot: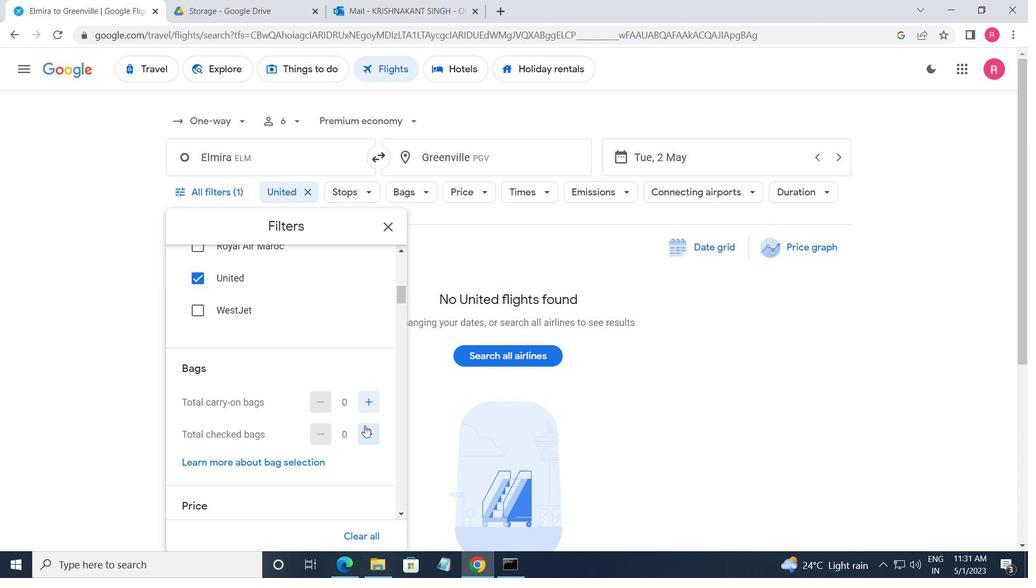 
Action: Mouse pressed left at (374, 426)
Screenshot: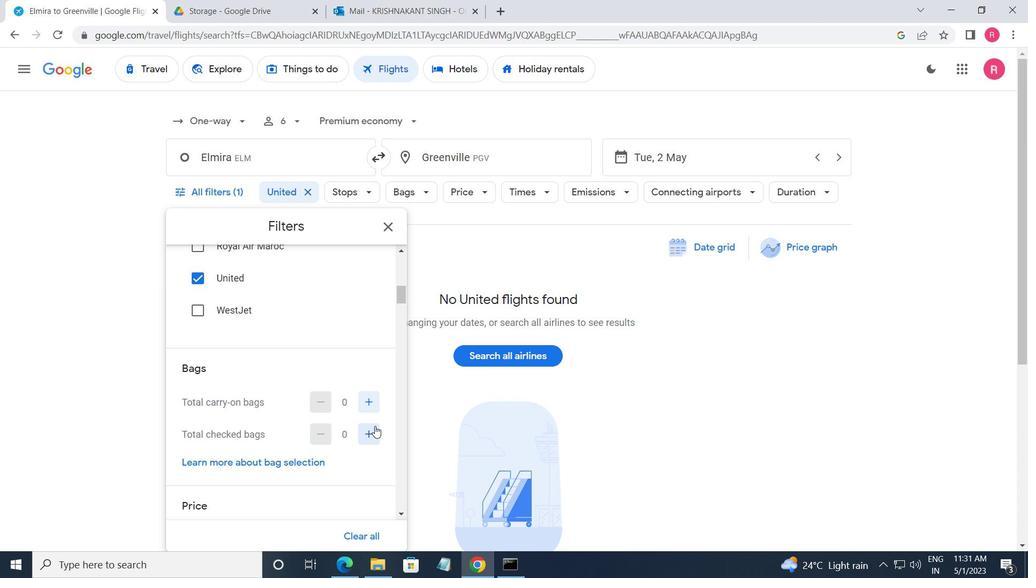 
Action: Mouse pressed left at (374, 426)
Screenshot: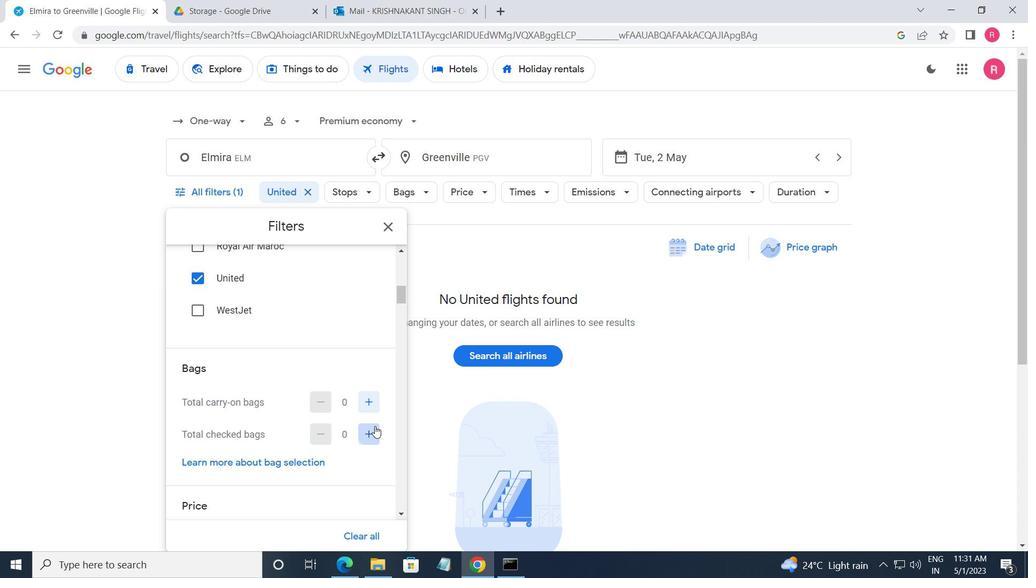 
Action: Mouse moved to (374, 426)
Screenshot: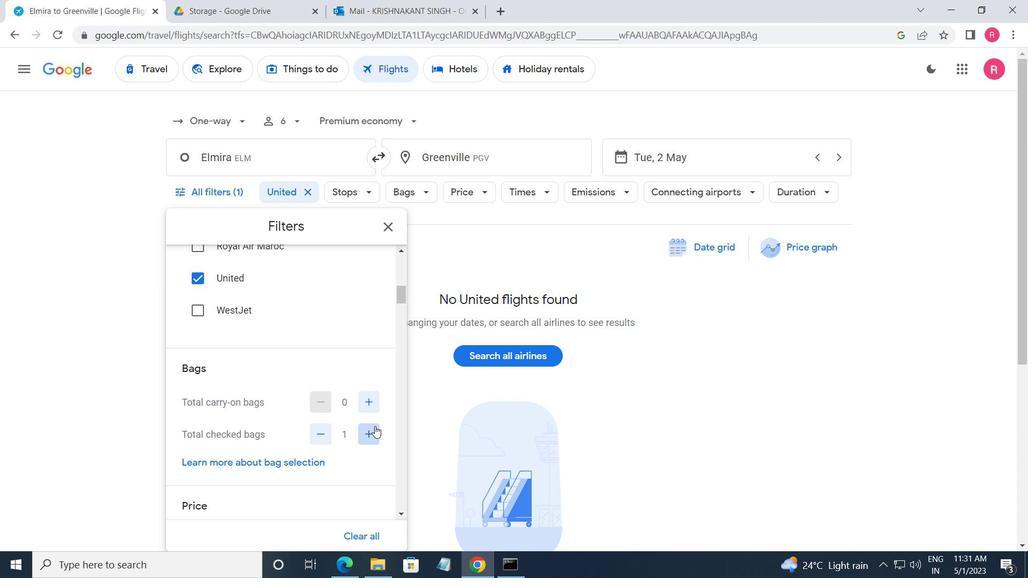 
Action: Mouse pressed left at (374, 426)
Screenshot: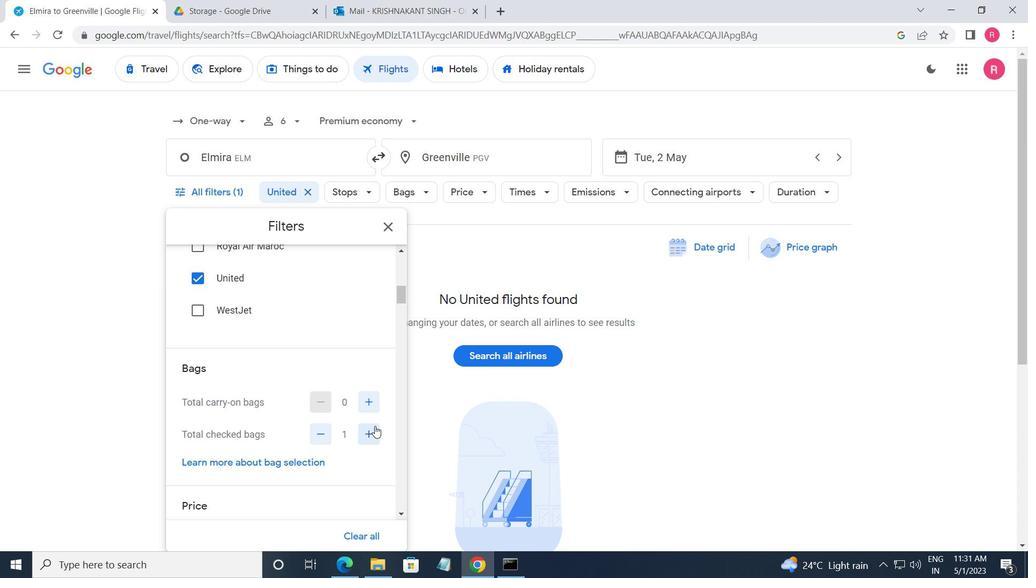 
Action: Mouse pressed left at (374, 426)
Screenshot: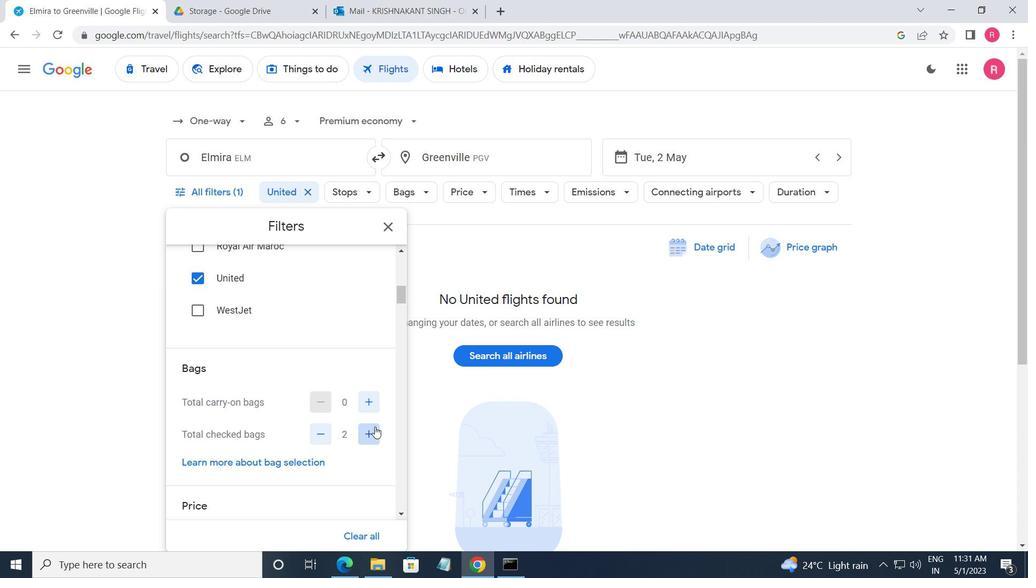 
Action: Mouse moved to (320, 440)
Screenshot: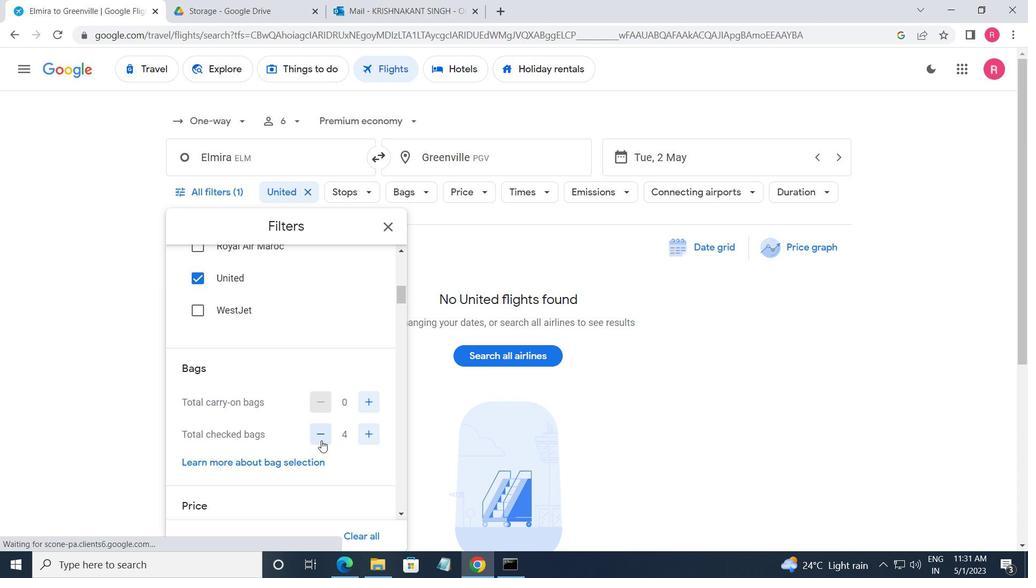 
Action: Mouse pressed left at (320, 440)
Screenshot: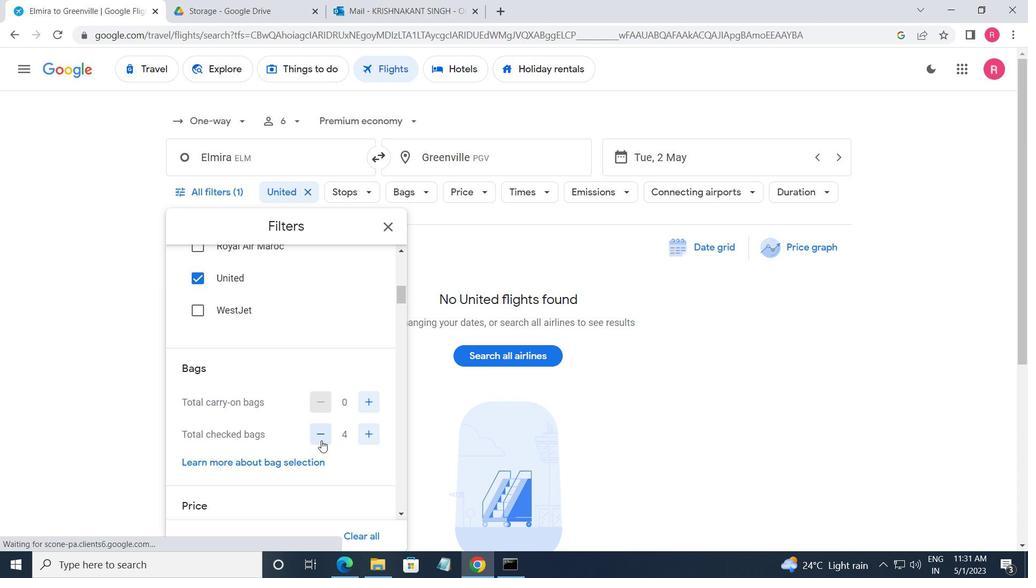 
Action: Mouse pressed left at (320, 440)
Screenshot: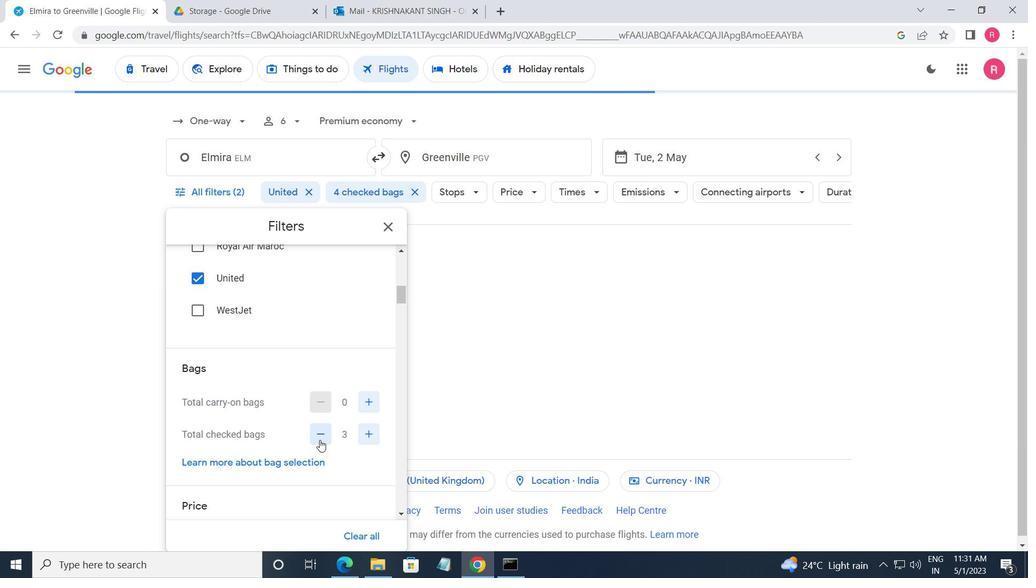 
Action: Mouse moved to (374, 447)
Screenshot: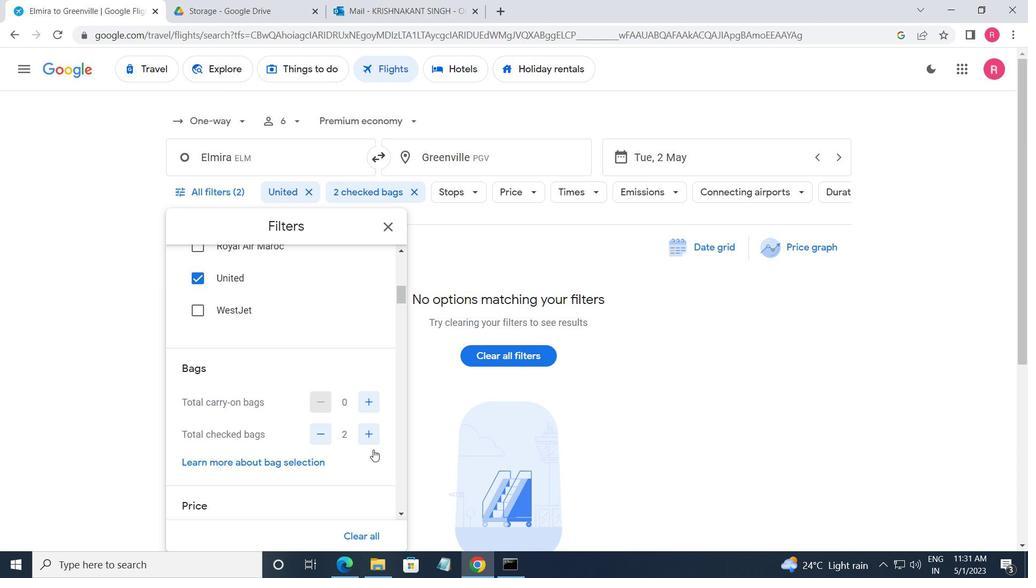 
Action: Mouse pressed left at (374, 447)
Screenshot: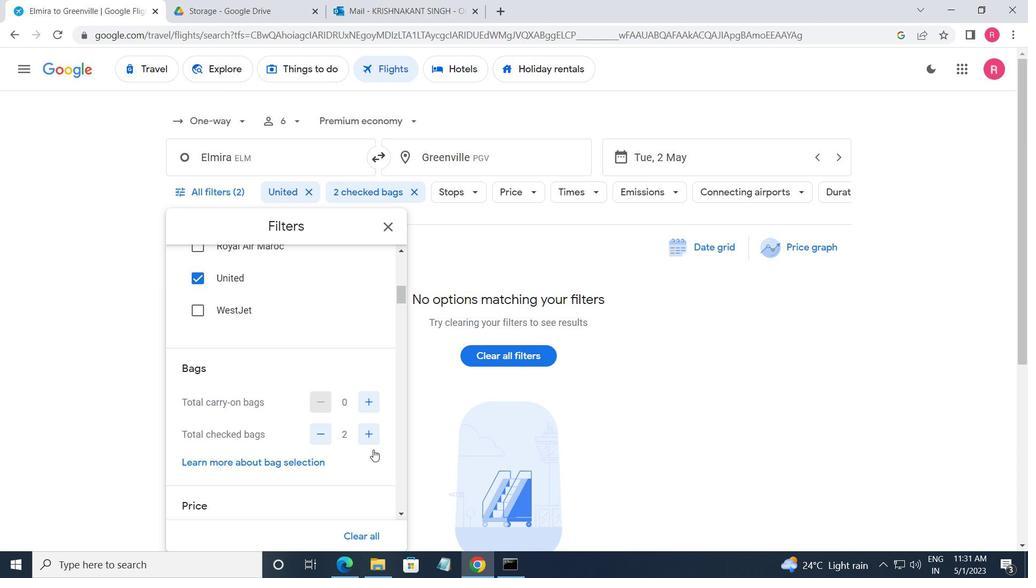 
Action: Mouse pressed left at (374, 447)
Screenshot: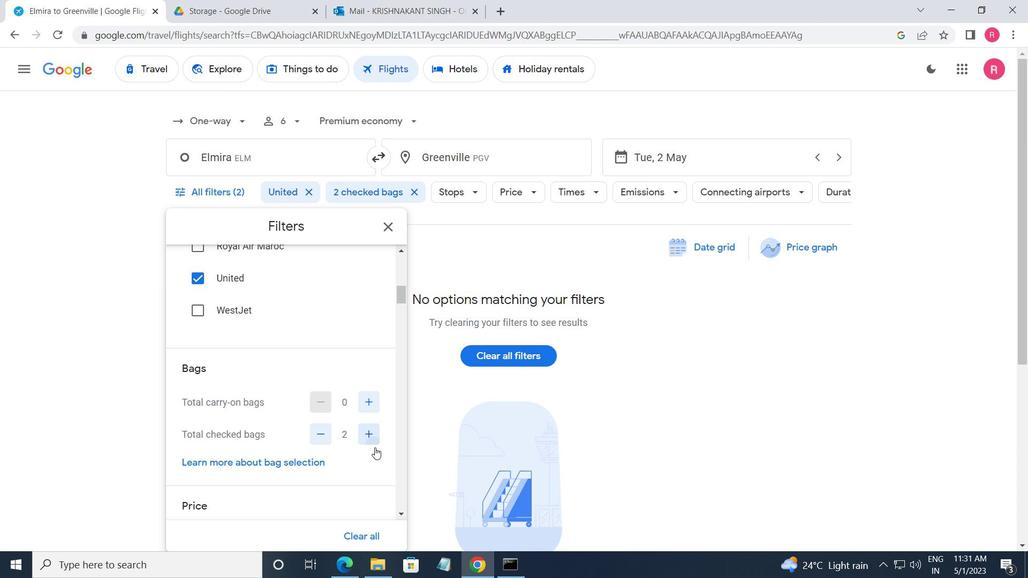 
Action: Mouse pressed left at (374, 447)
Screenshot: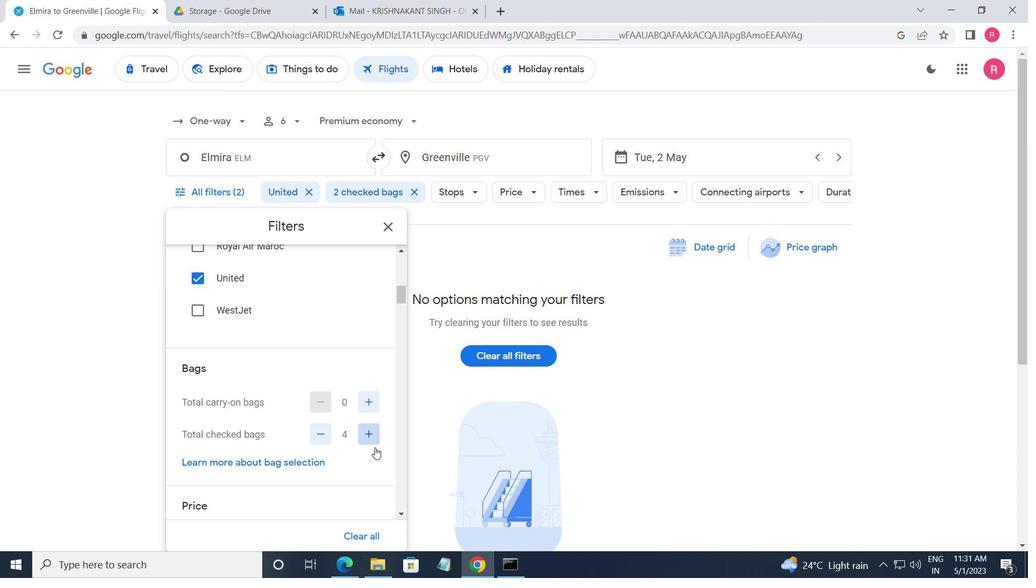 
Action: Mouse moved to (375, 446)
Screenshot: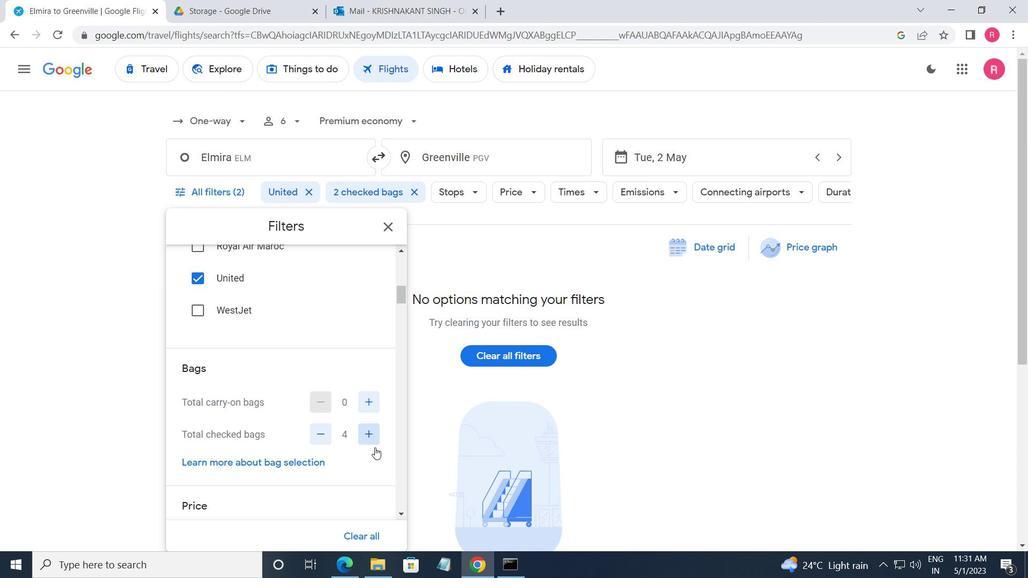 
Action: Mouse pressed left at (375, 446)
Screenshot: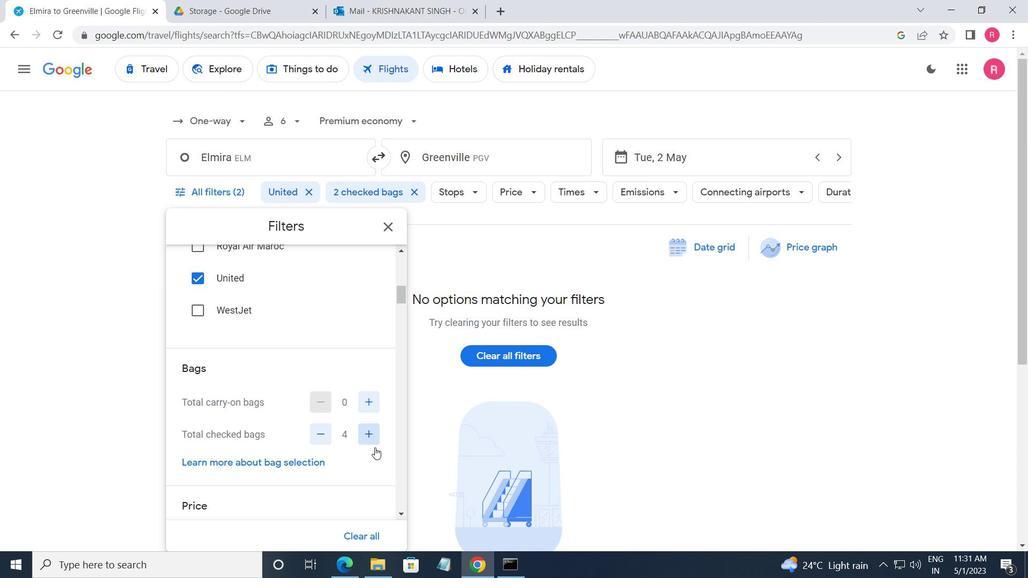 
Action: Mouse pressed left at (375, 446)
Screenshot: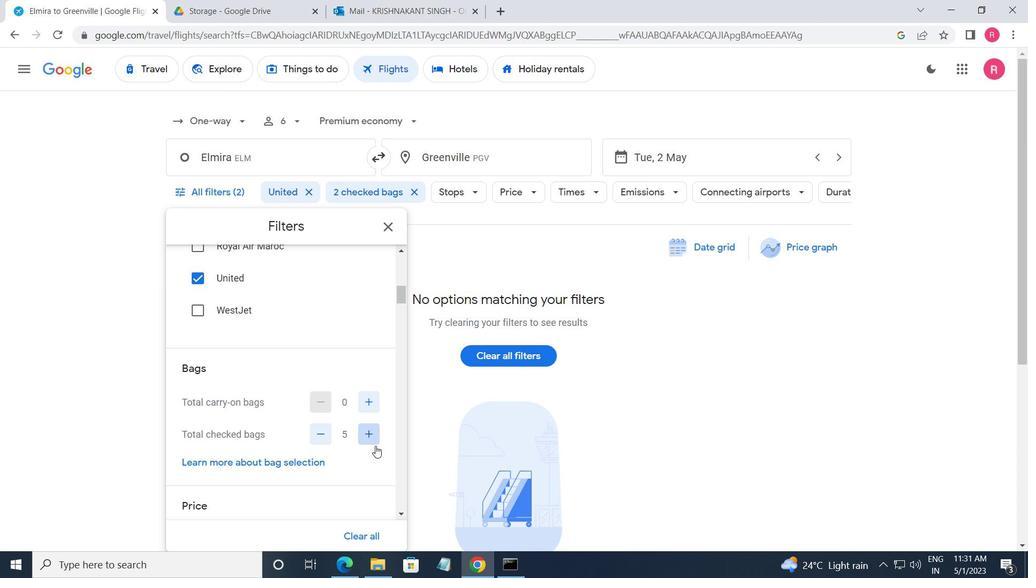 
Action: Mouse pressed left at (375, 446)
Screenshot: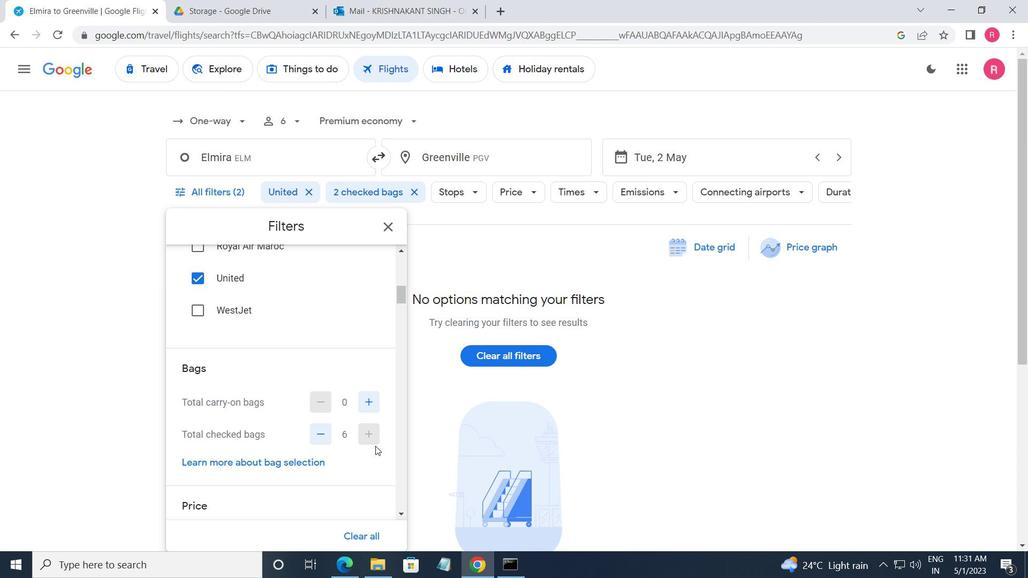 
Action: Mouse moved to (362, 398)
Screenshot: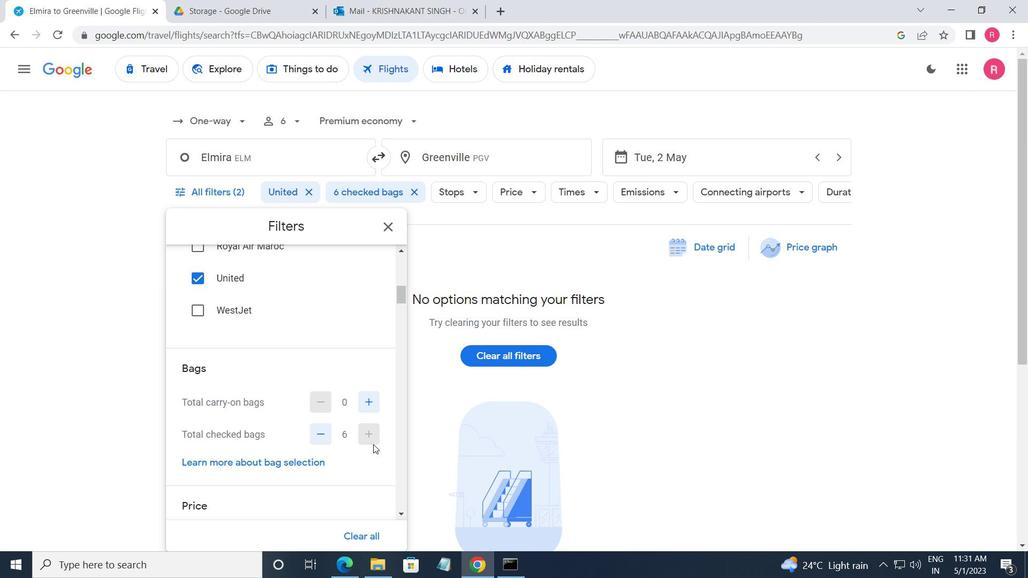 
Action: Mouse scrolled (362, 397) with delta (0, 0)
Screenshot: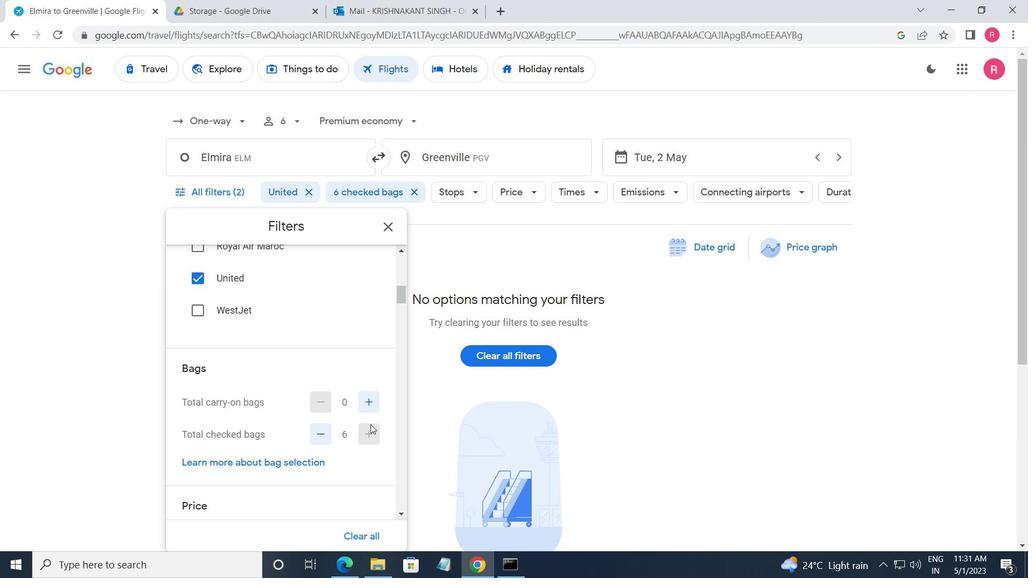 
Action: Mouse scrolled (362, 397) with delta (0, 0)
Screenshot: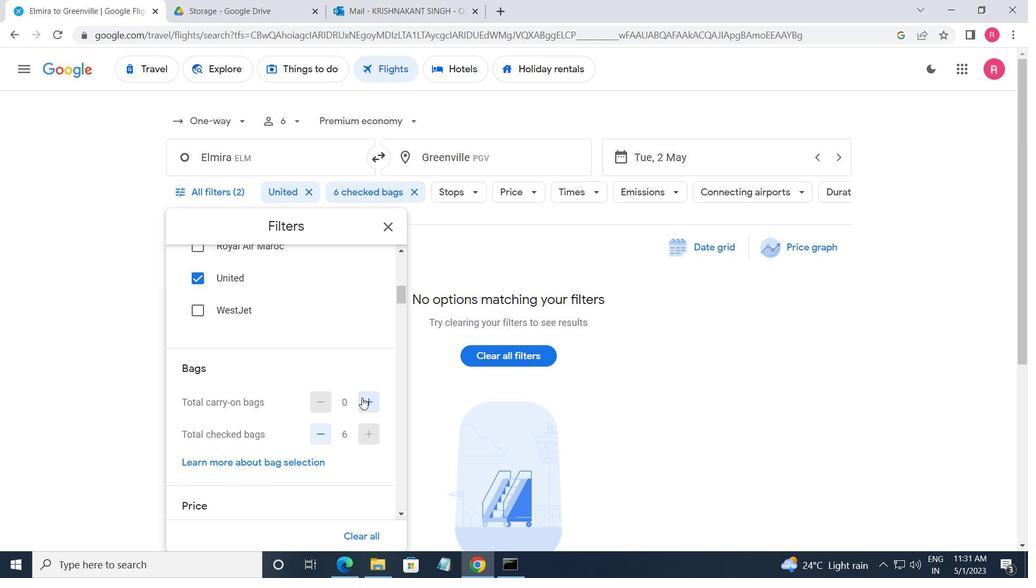 
Action: Mouse moved to (377, 431)
Screenshot: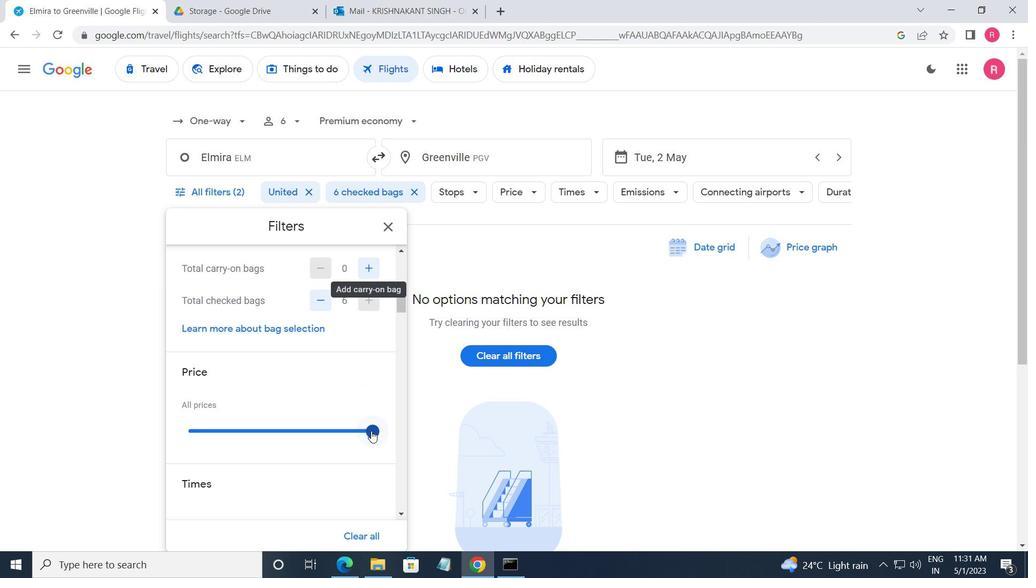 
Action: Mouse pressed left at (377, 431)
Screenshot: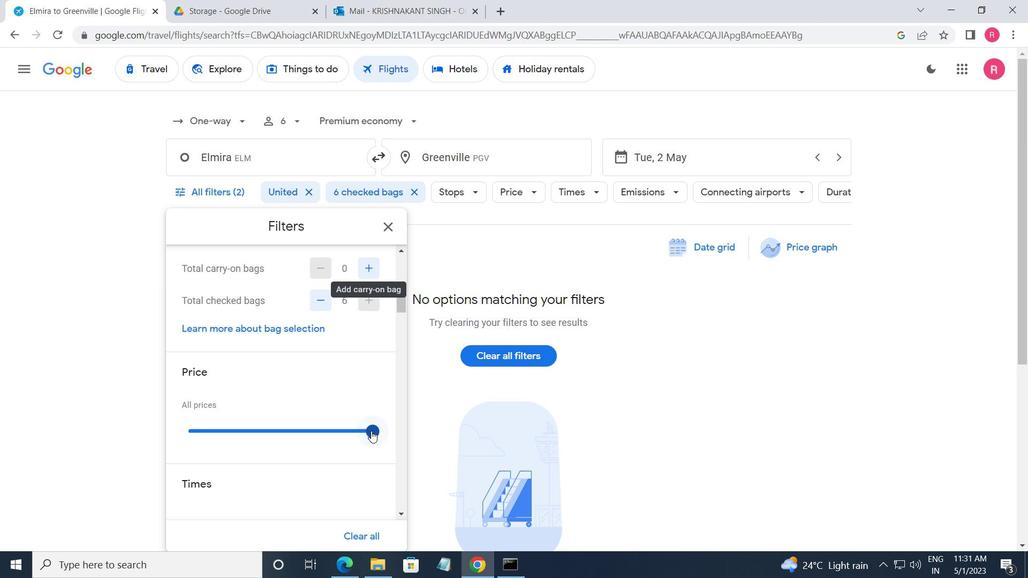 
Action: Mouse moved to (375, 428)
Screenshot: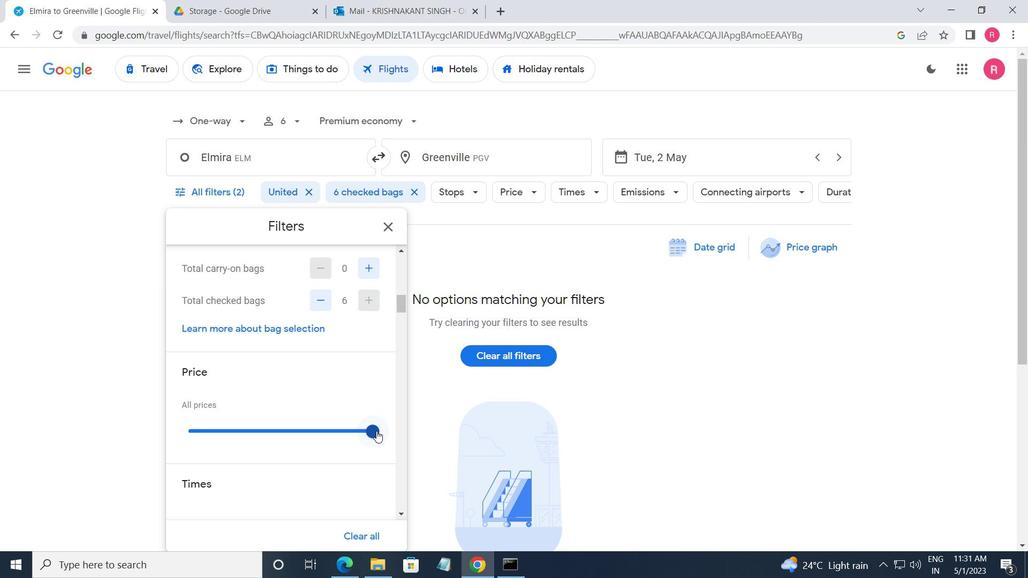
Action: Mouse scrolled (375, 427) with delta (0, 0)
Screenshot: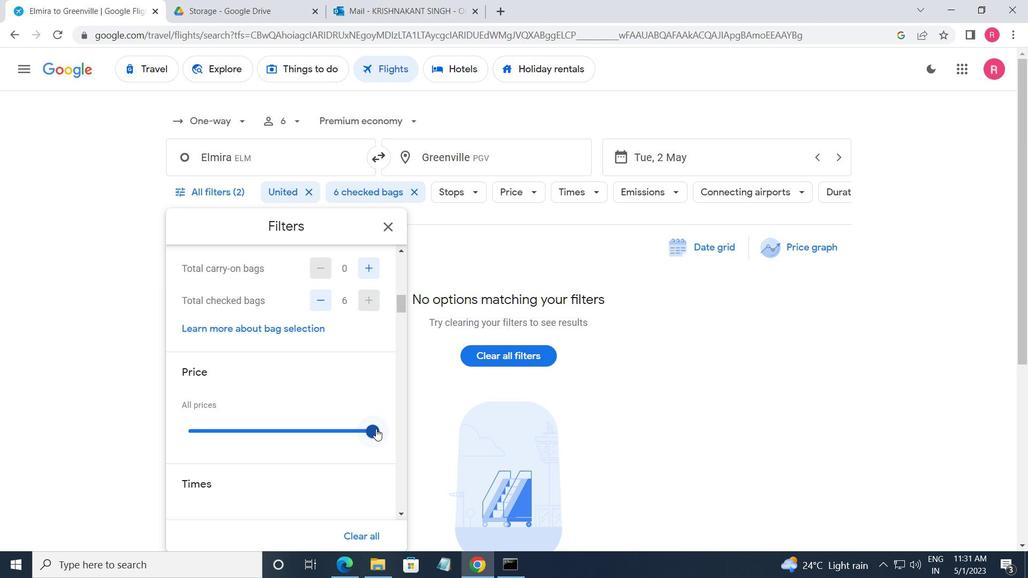 
Action: Mouse moved to (375, 428)
Screenshot: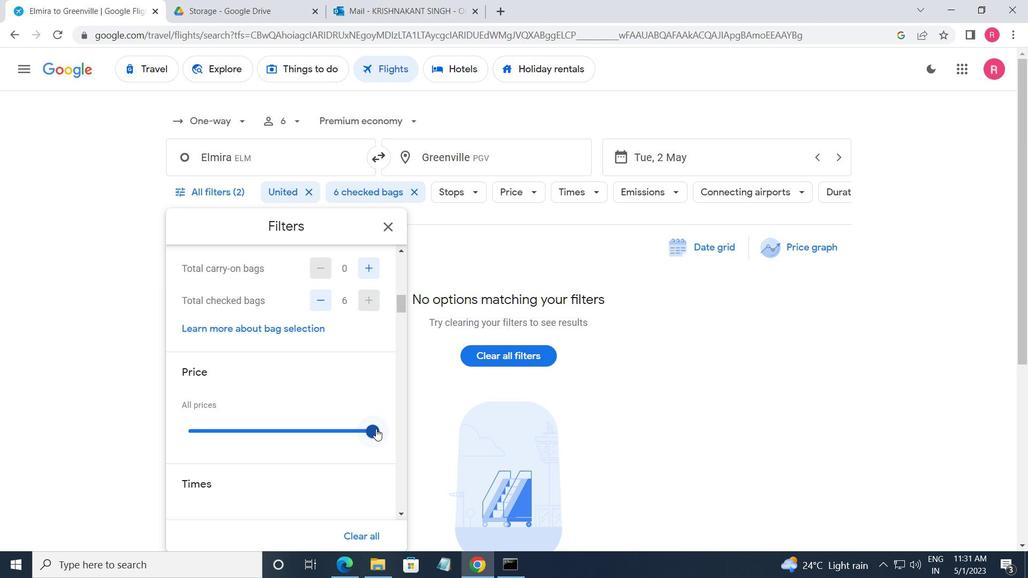 
Action: Mouse scrolled (375, 427) with delta (0, 0)
Screenshot: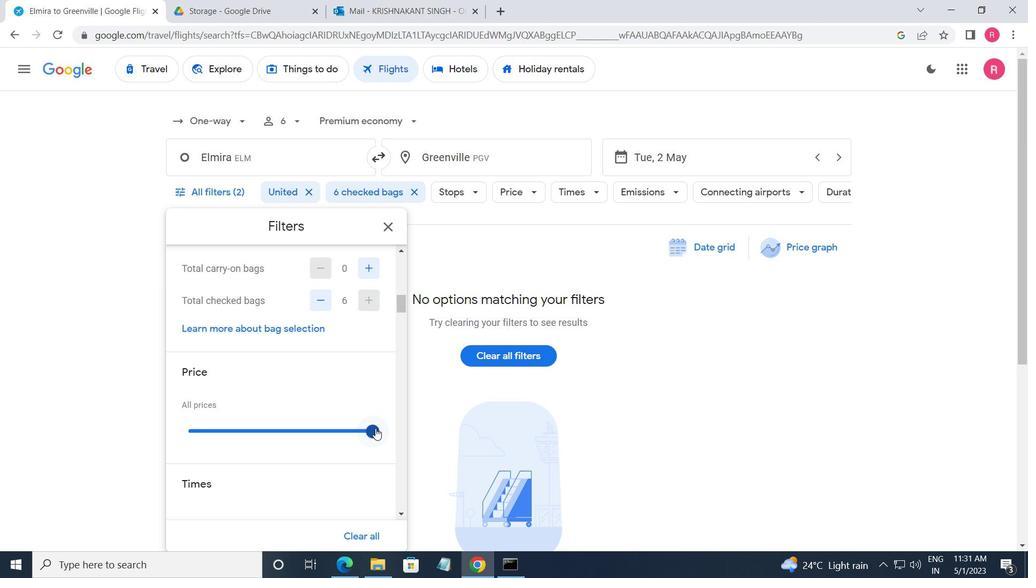 
Action: Mouse moved to (191, 453)
Screenshot: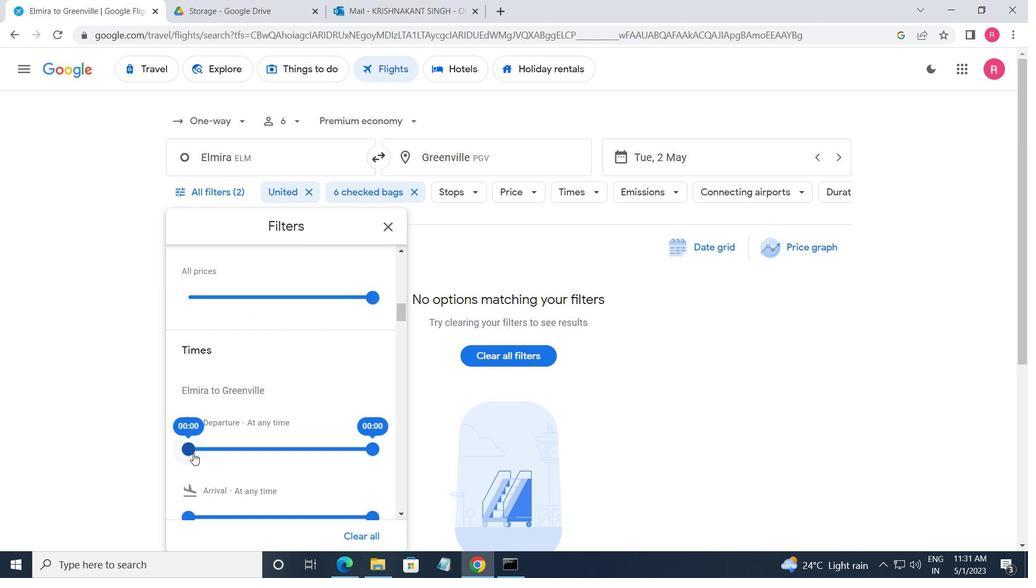 
Action: Mouse pressed left at (191, 453)
Screenshot: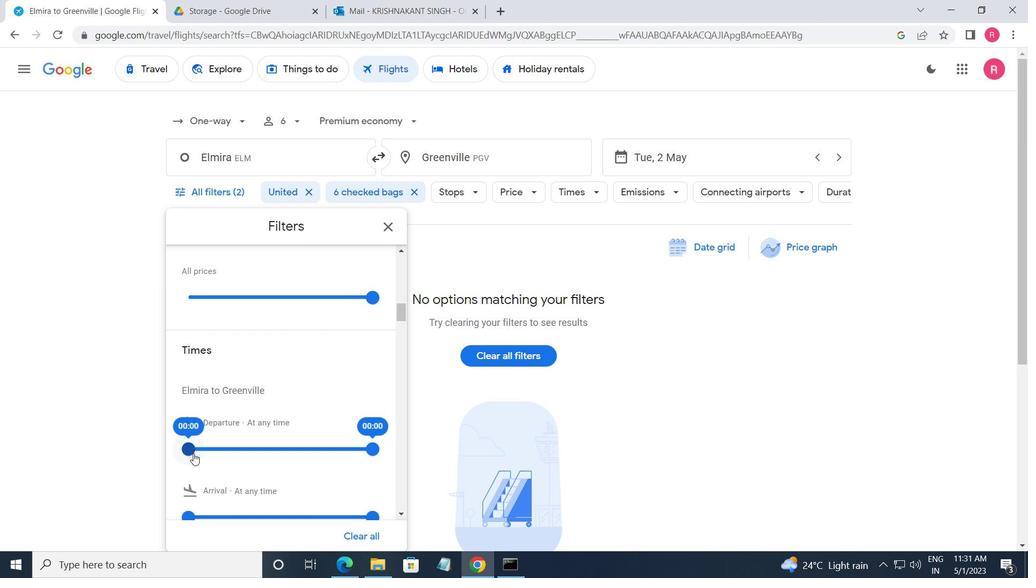 
Action: Mouse moved to (368, 453)
Screenshot: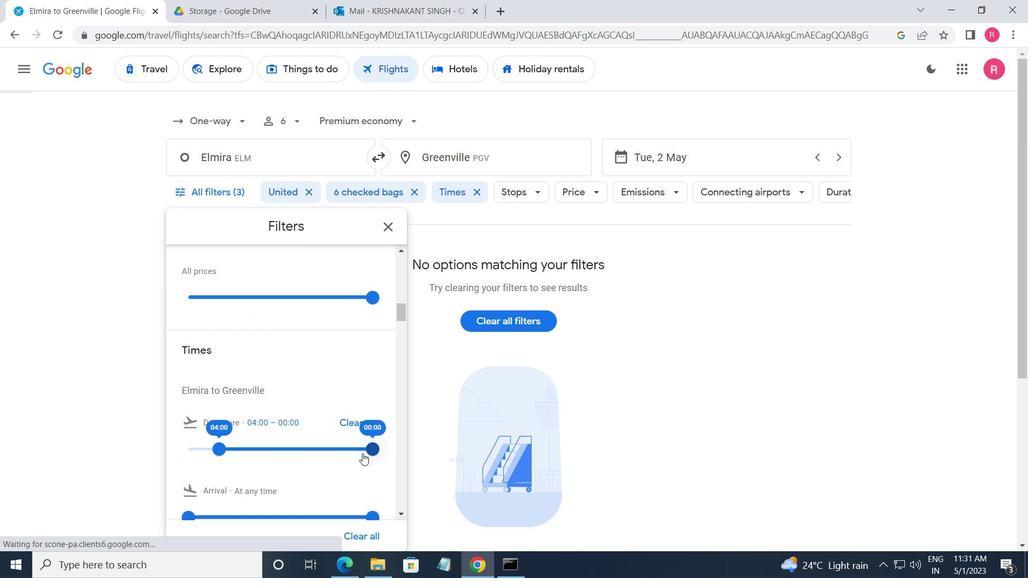
Action: Mouse pressed left at (368, 453)
Screenshot: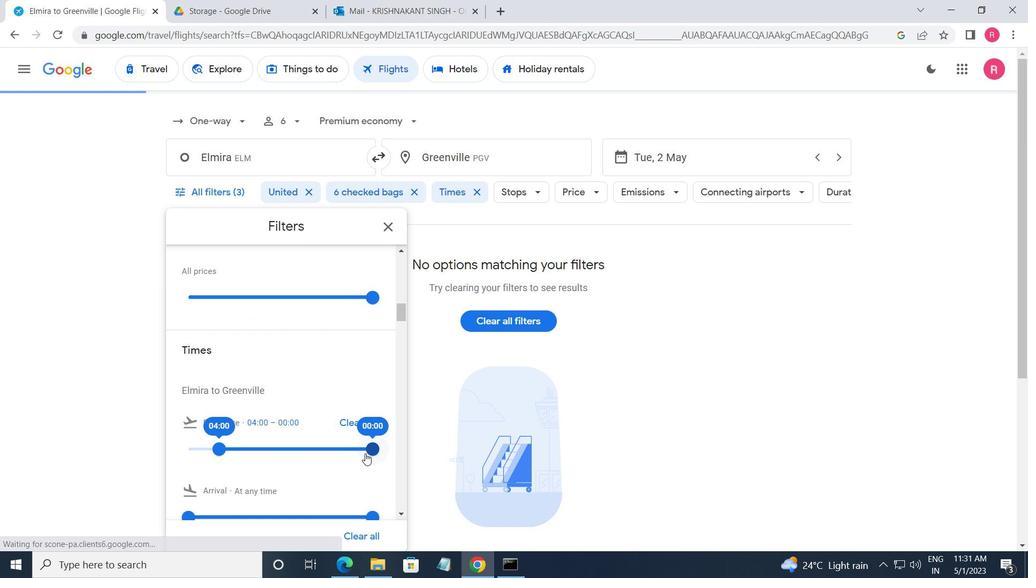 
Action: Mouse moved to (383, 230)
Screenshot: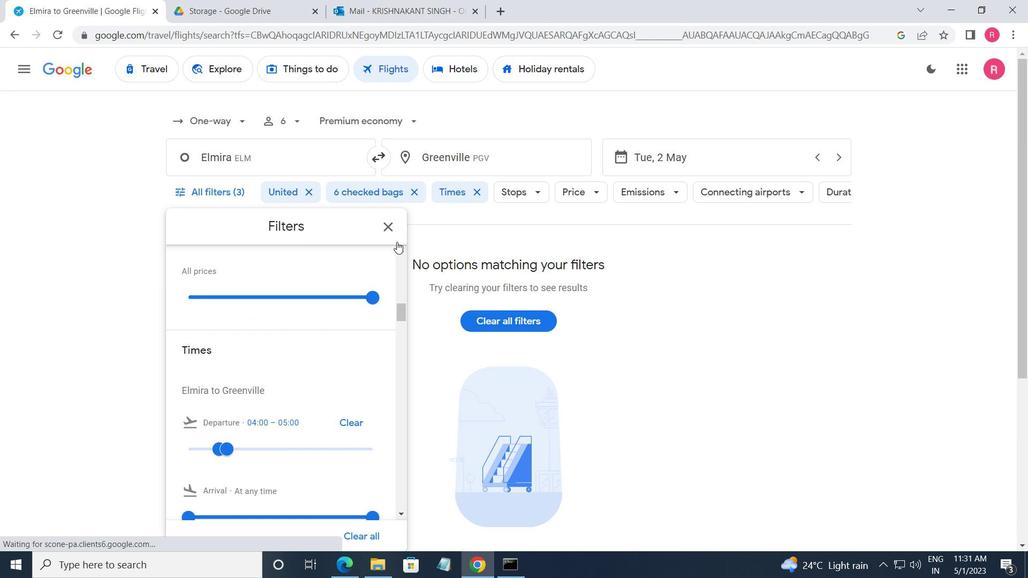 
Action: Mouse pressed left at (383, 230)
Screenshot: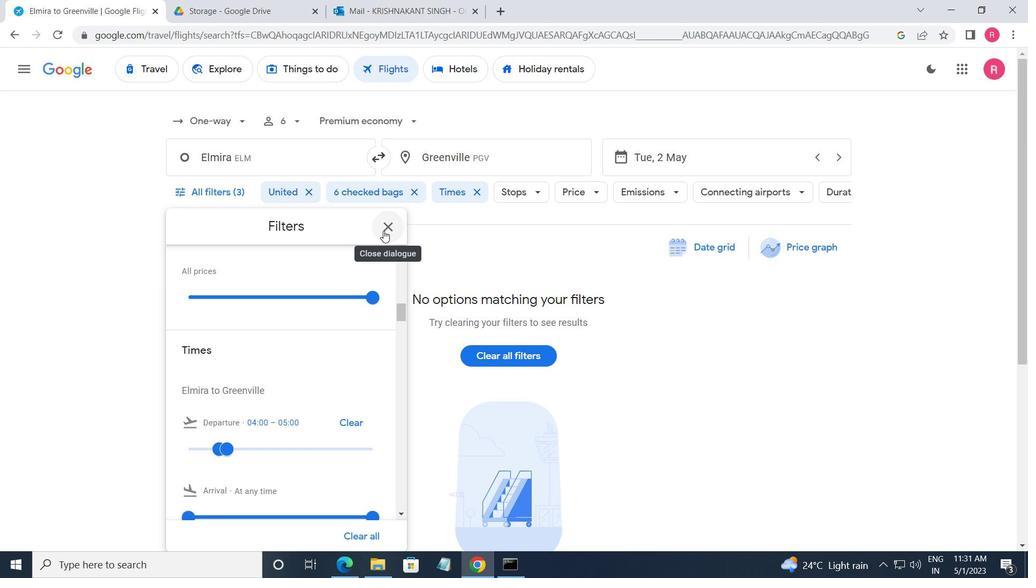 
